 Task: For heading Arial with bold.  font size for heading22,  'Change the font style of data to'Arial Narrow.  and font size to 14,  Change the alignment of both headline & data to Align middle.  In the sheet   Fusion Sales templetes book
Action: Mouse moved to (70, 109)
Screenshot: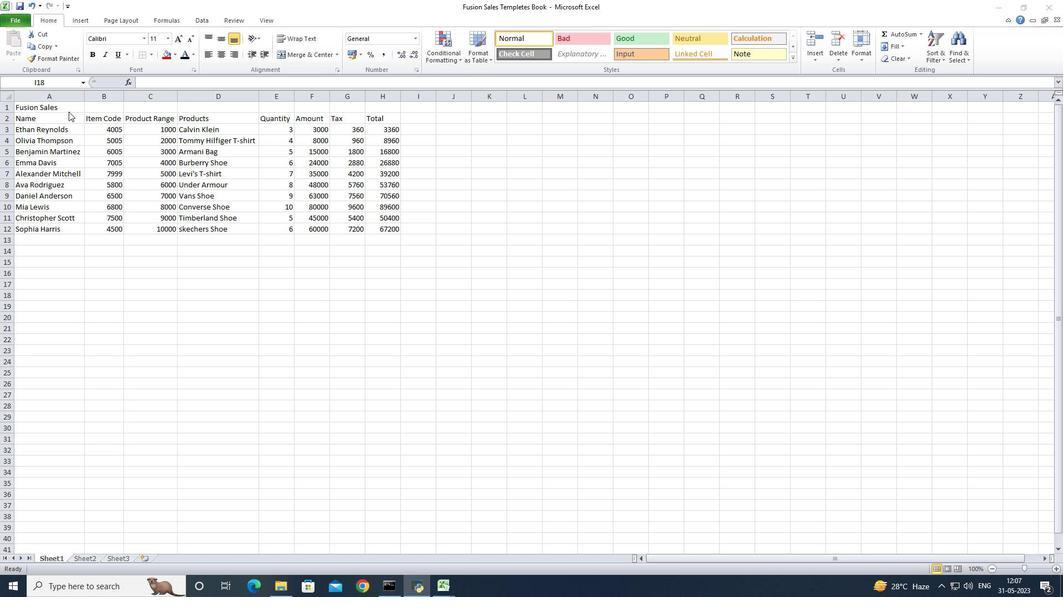
Action: Mouse pressed left at (70, 109)
Screenshot: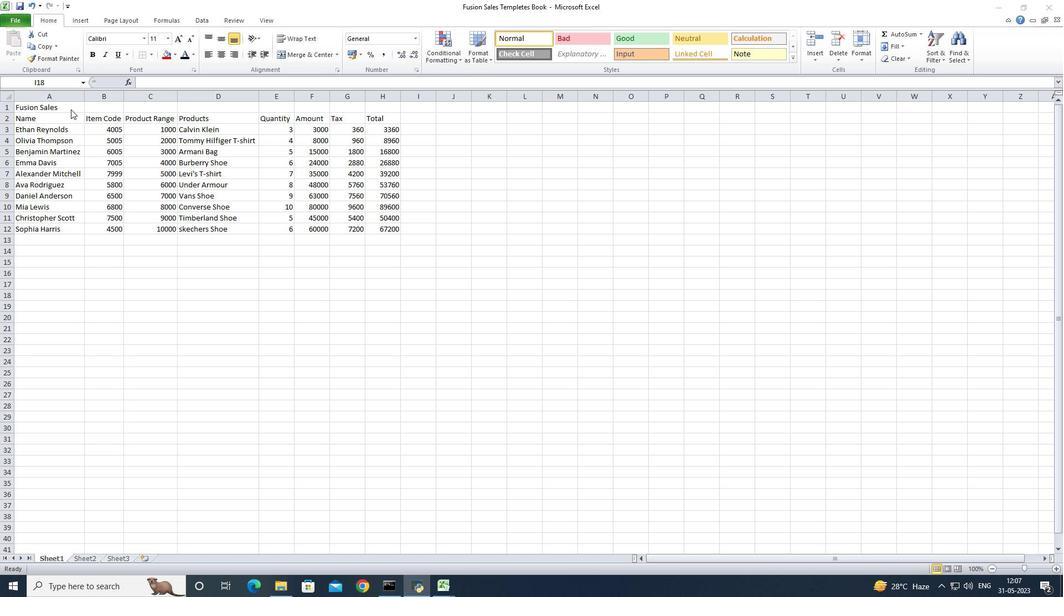 
Action: Mouse moved to (73, 107)
Screenshot: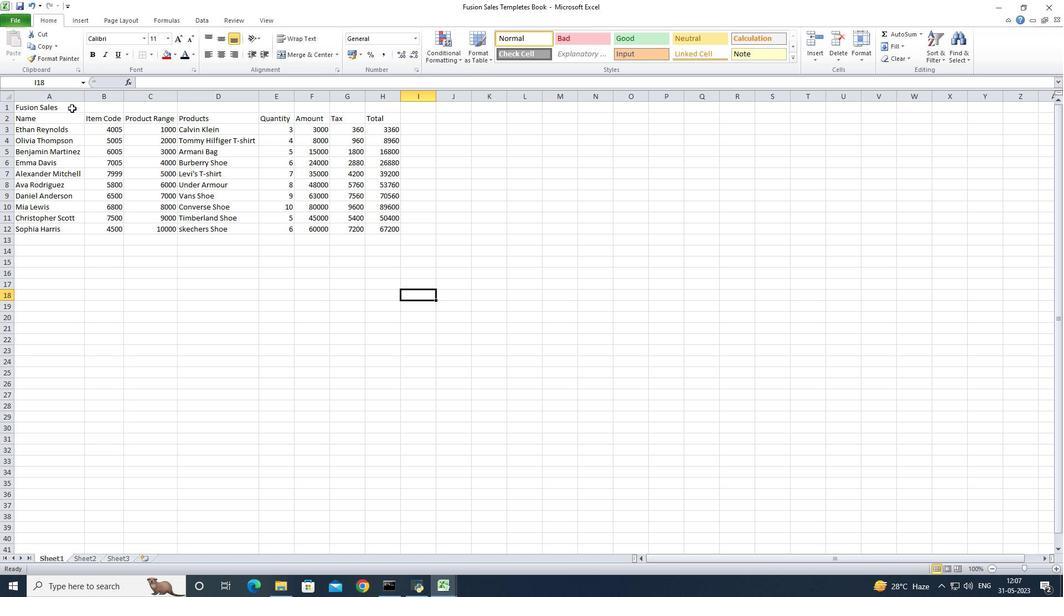 
Action: Mouse pressed left at (73, 107)
Screenshot: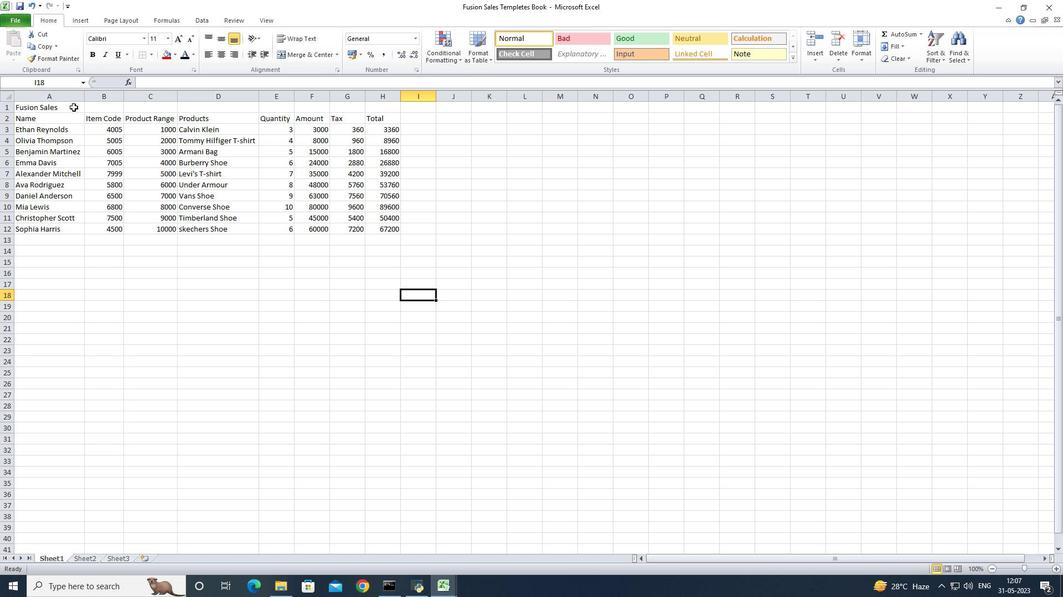 
Action: Mouse moved to (65, 105)
Screenshot: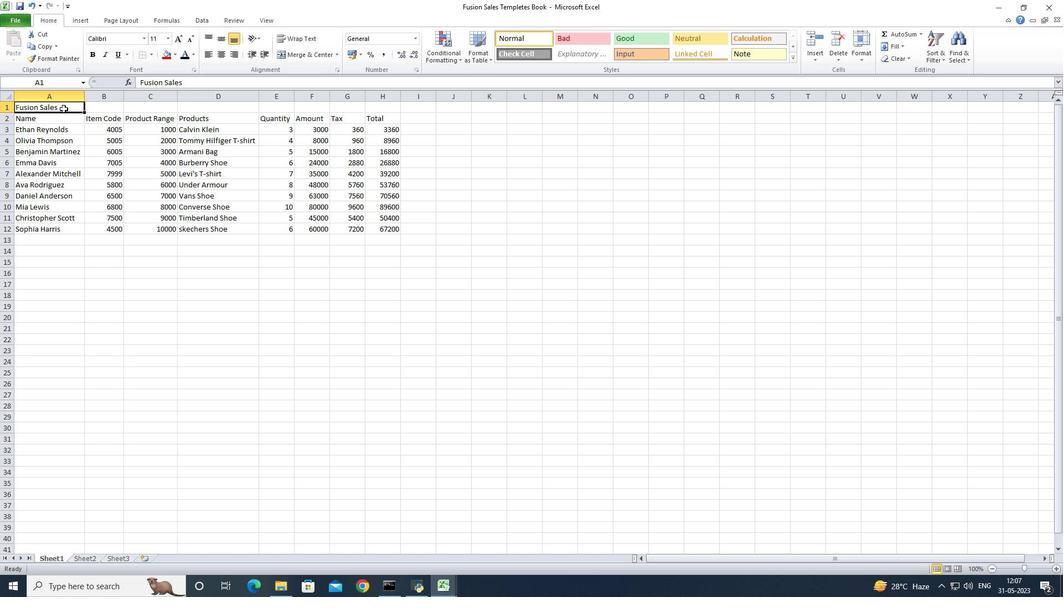 
Action: Mouse pressed left at (65, 105)
Screenshot: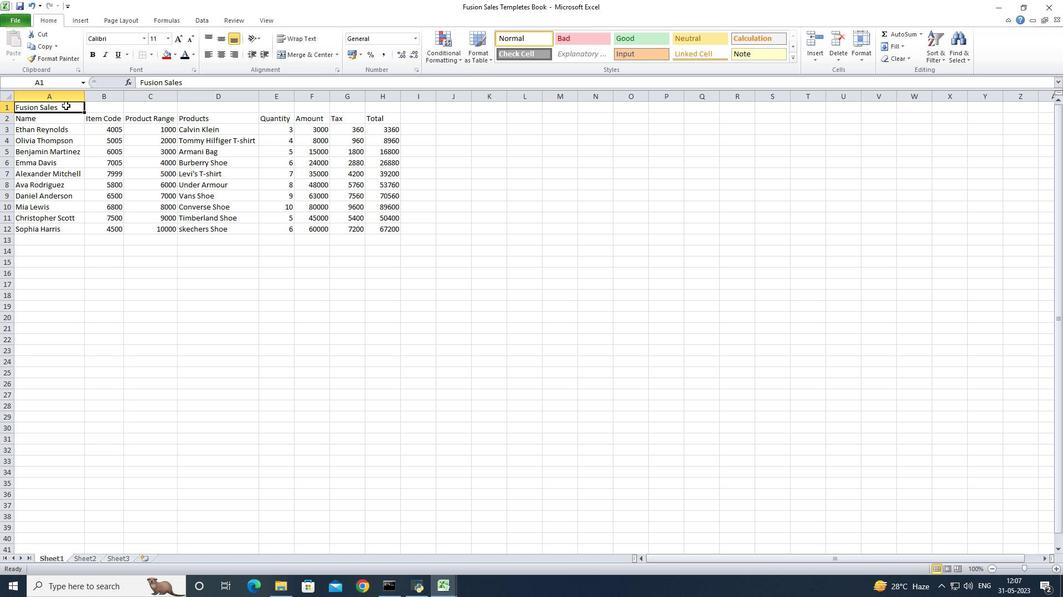 
Action: Mouse moved to (307, 55)
Screenshot: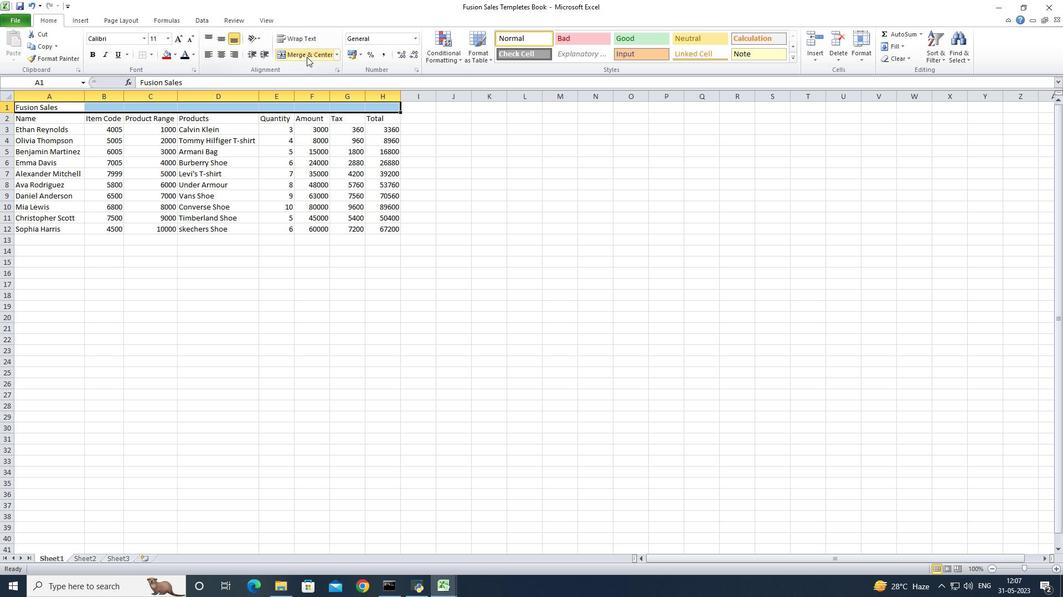 
Action: Mouse pressed left at (307, 55)
Screenshot: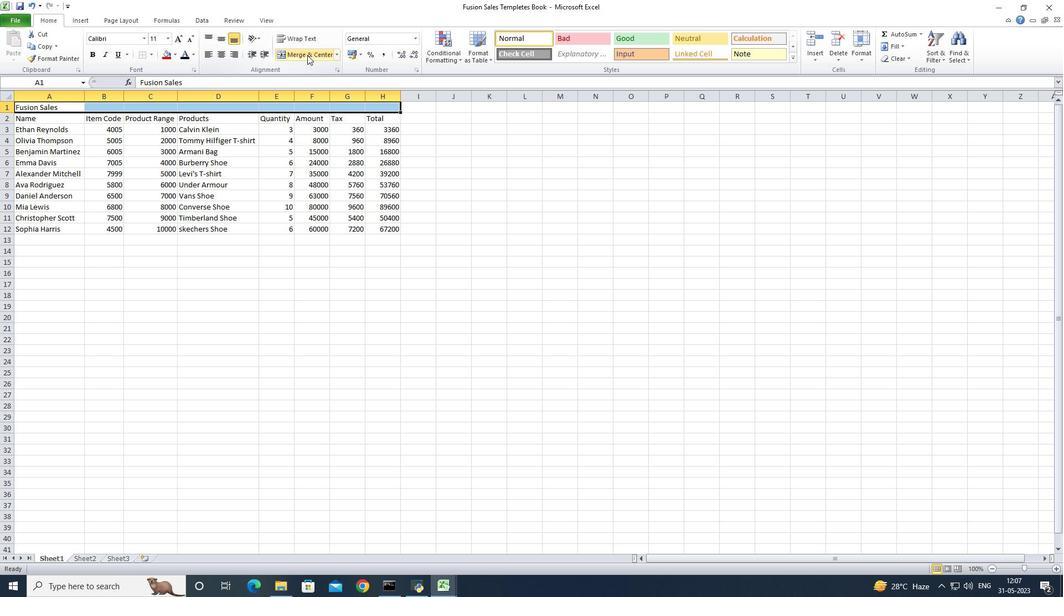 
Action: Mouse moved to (145, 37)
Screenshot: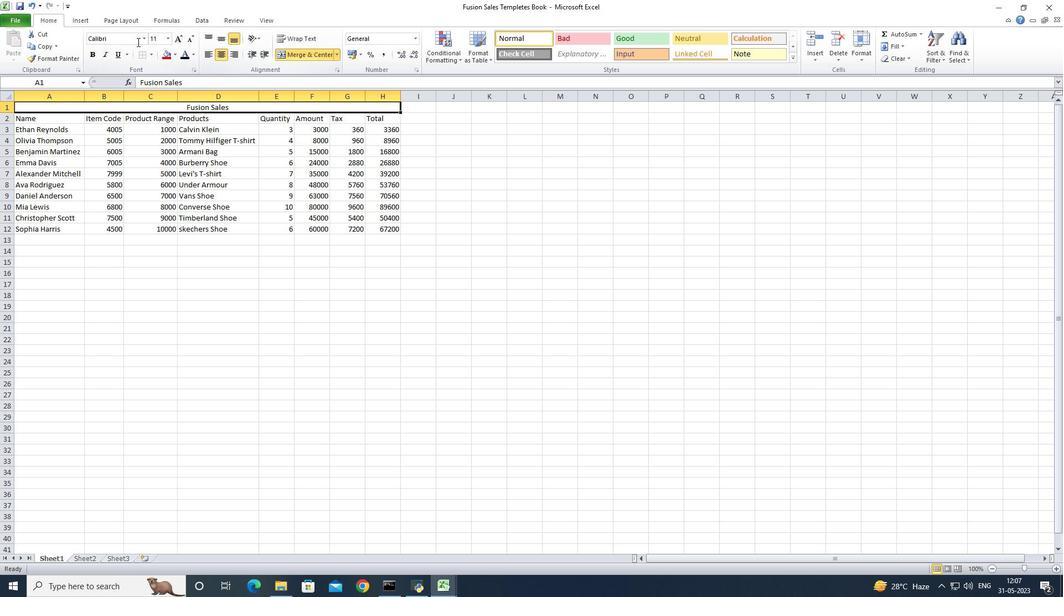 
Action: Mouse pressed left at (145, 37)
Screenshot: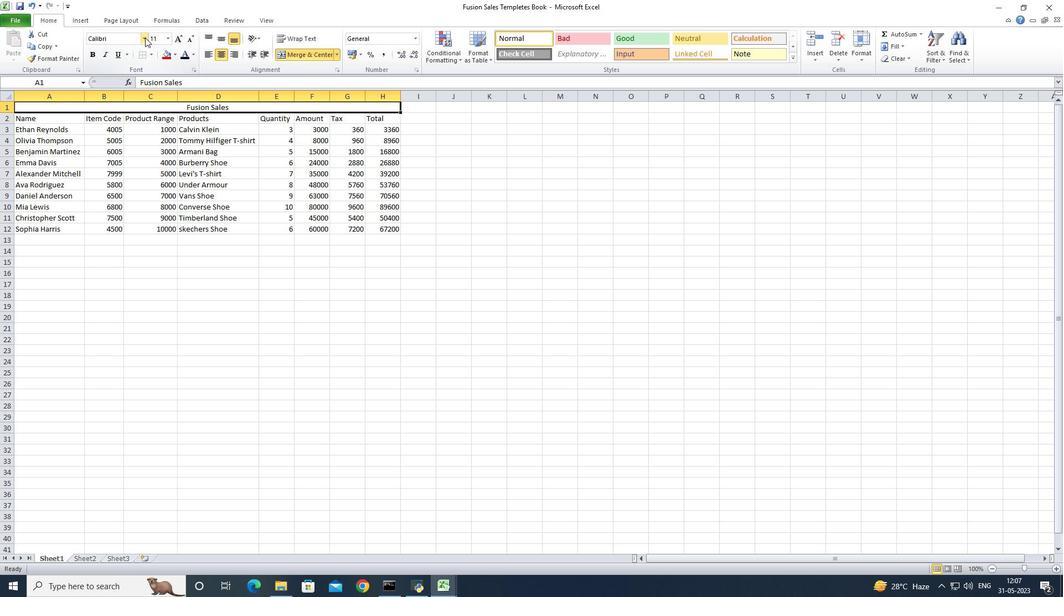 
Action: Mouse moved to (135, 128)
Screenshot: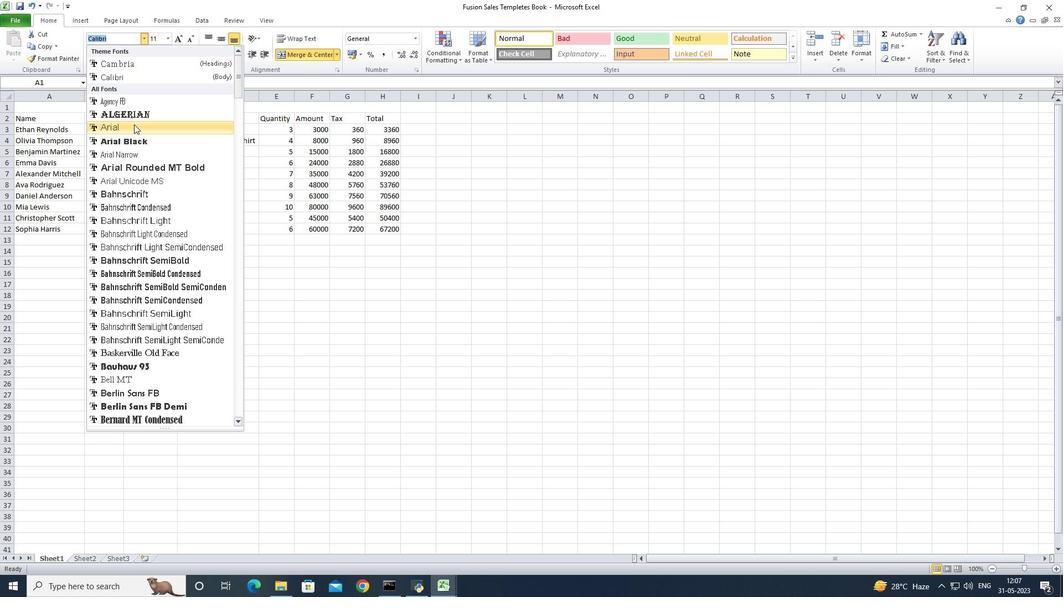 
Action: Mouse pressed left at (135, 128)
Screenshot: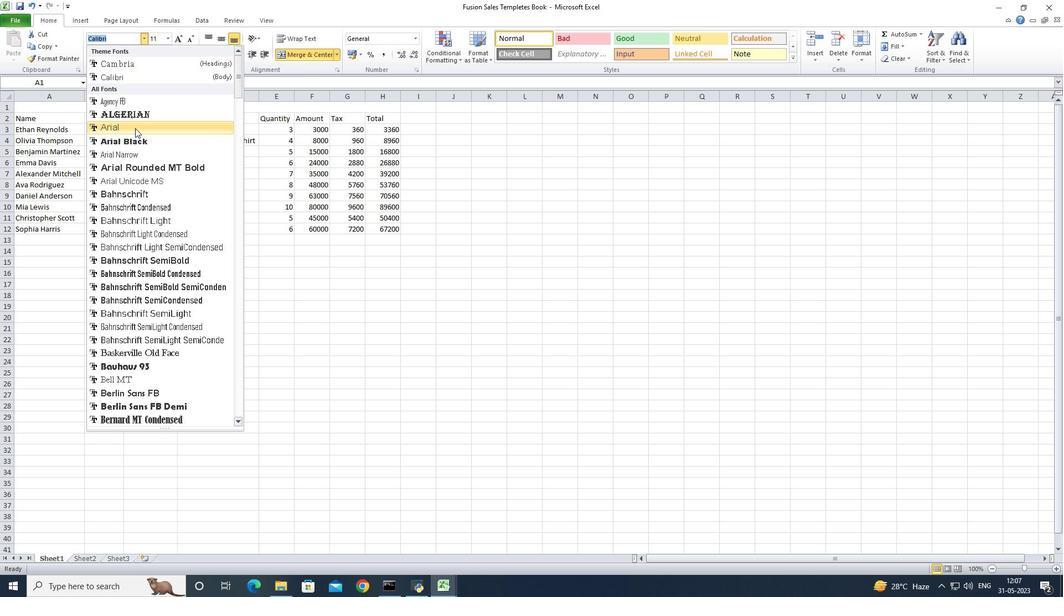 
Action: Mouse moved to (91, 57)
Screenshot: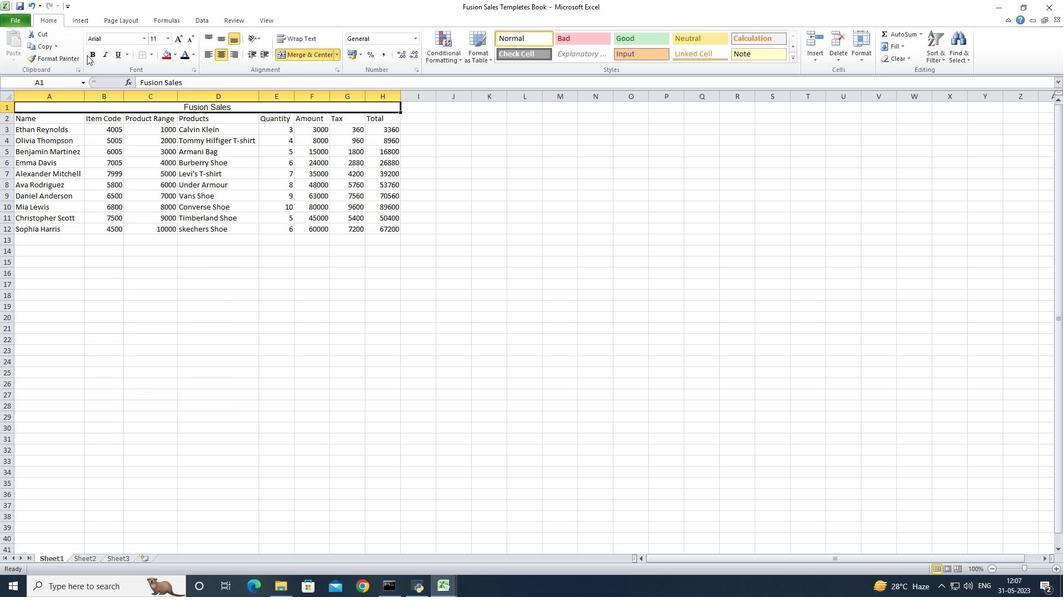 
Action: Mouse pressed left at (91, 57)
Screenshot: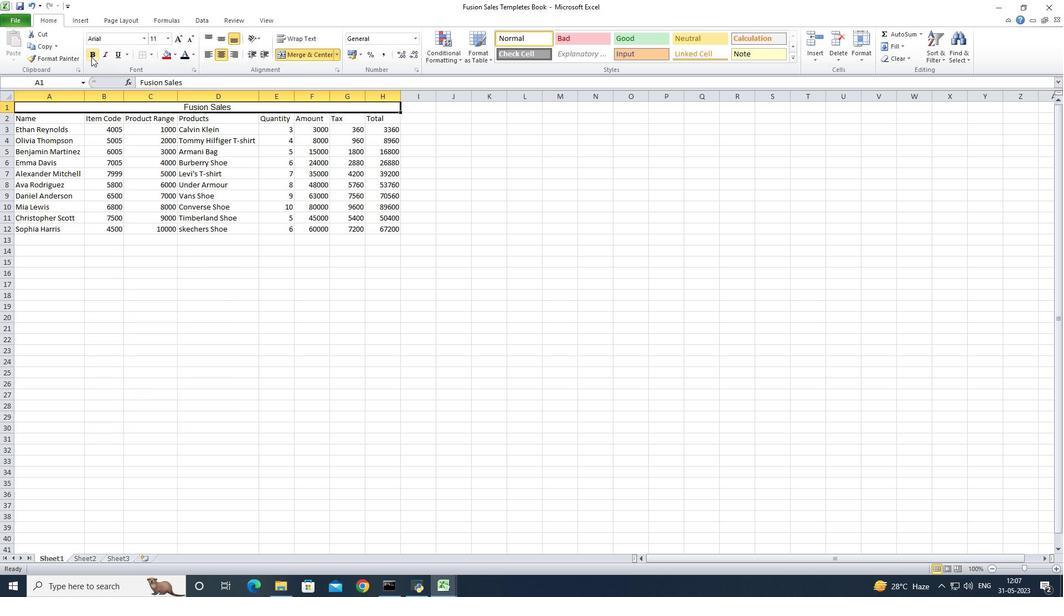 
Action: Mouse moved to (168, 40)
Screenshot: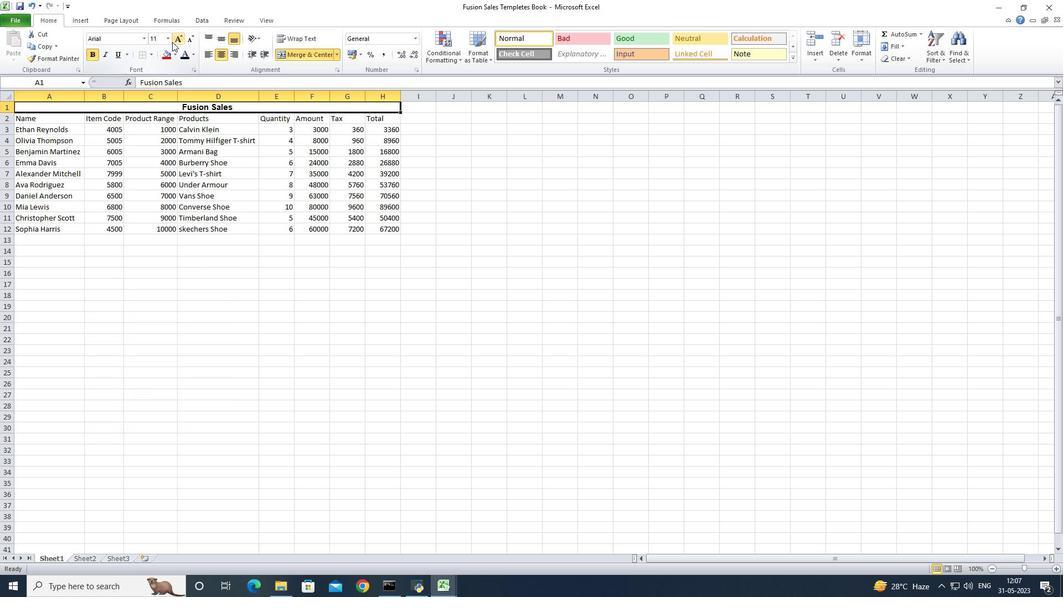 
Action: Mouse pressed left at (168, 40)
Screenshot: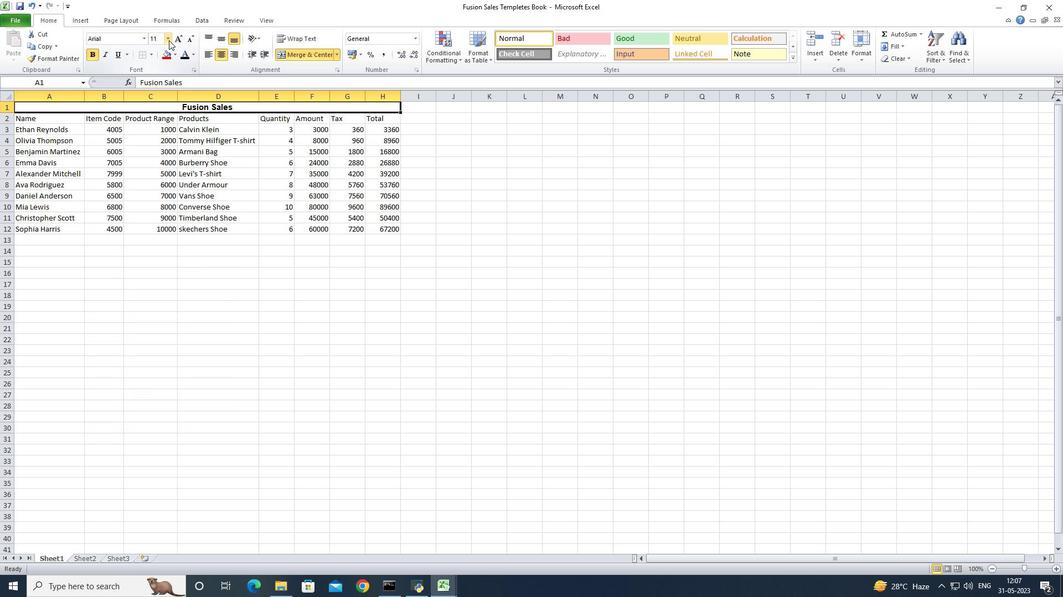 
Action: Mouse moved to (152, 135)
Screenshot: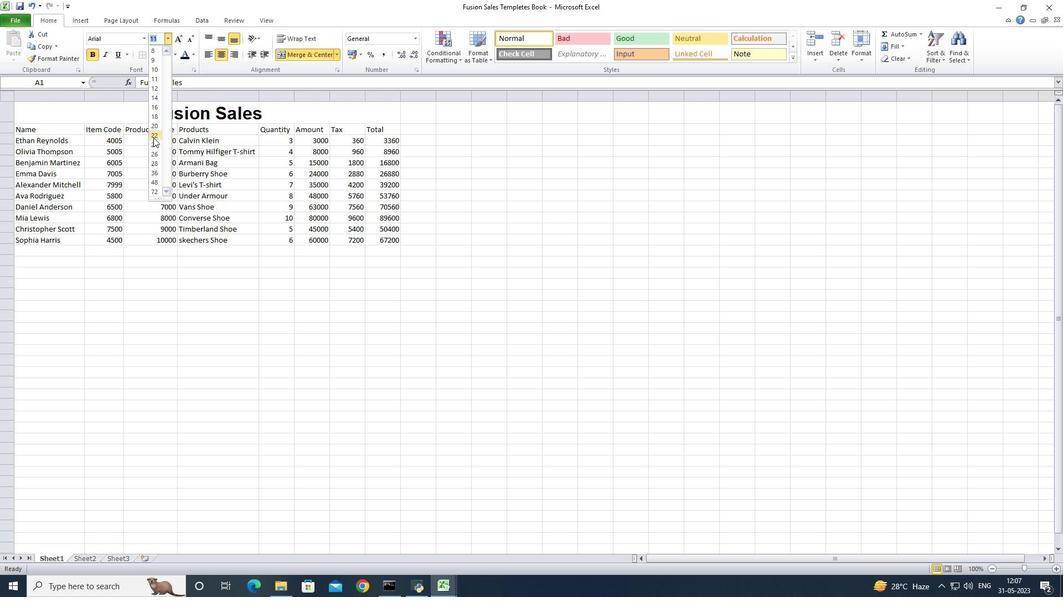 
Action: Mouse pressed left at (152, 135)
Screenshot: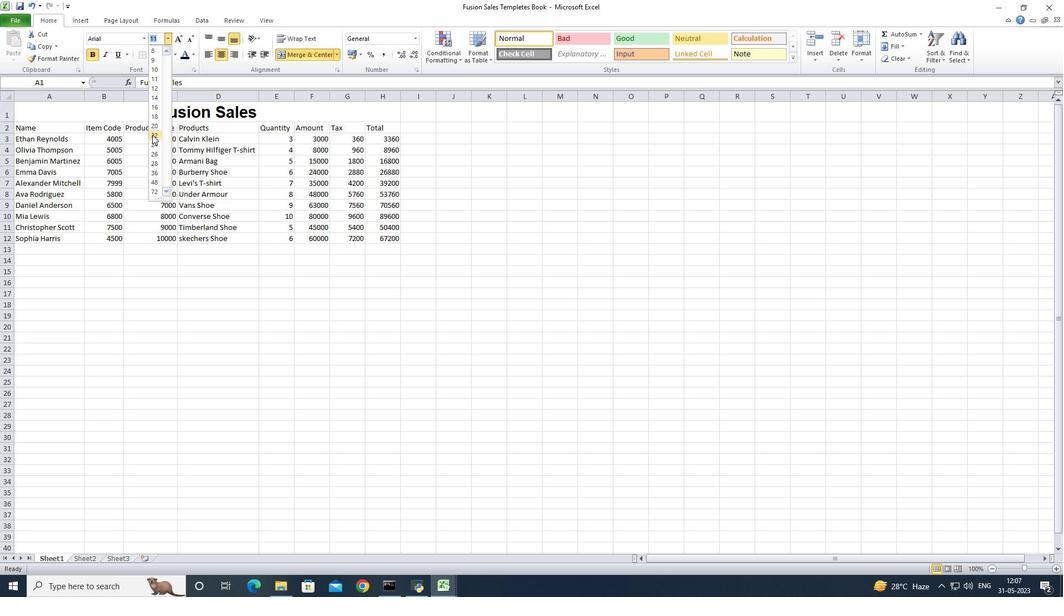 
Action: Mouse moved to (52, 128)
Screenshot: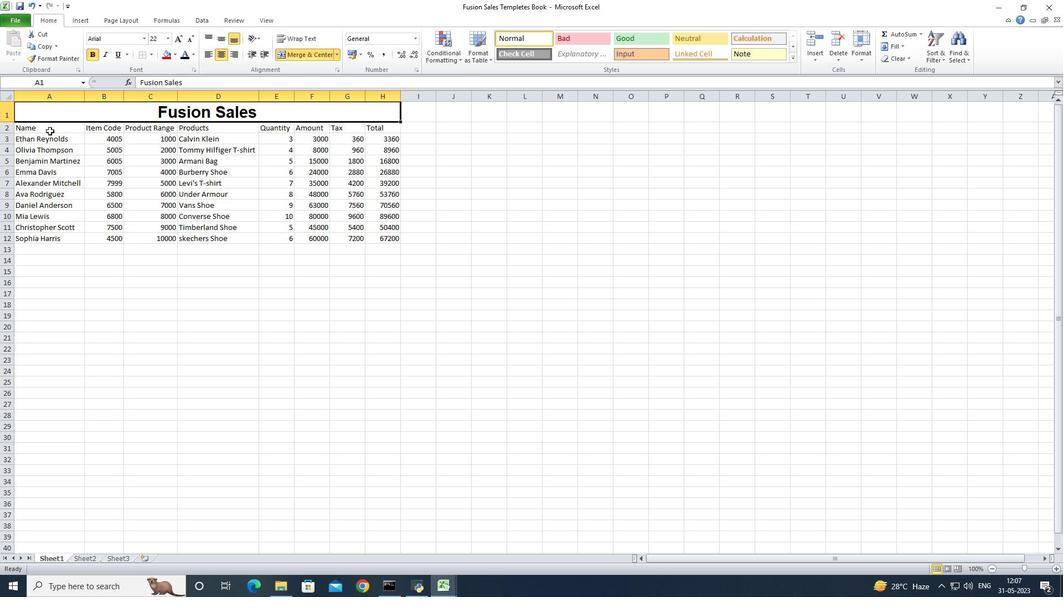 
Action: Mouse pressed left at (52, 128)
Screenshot: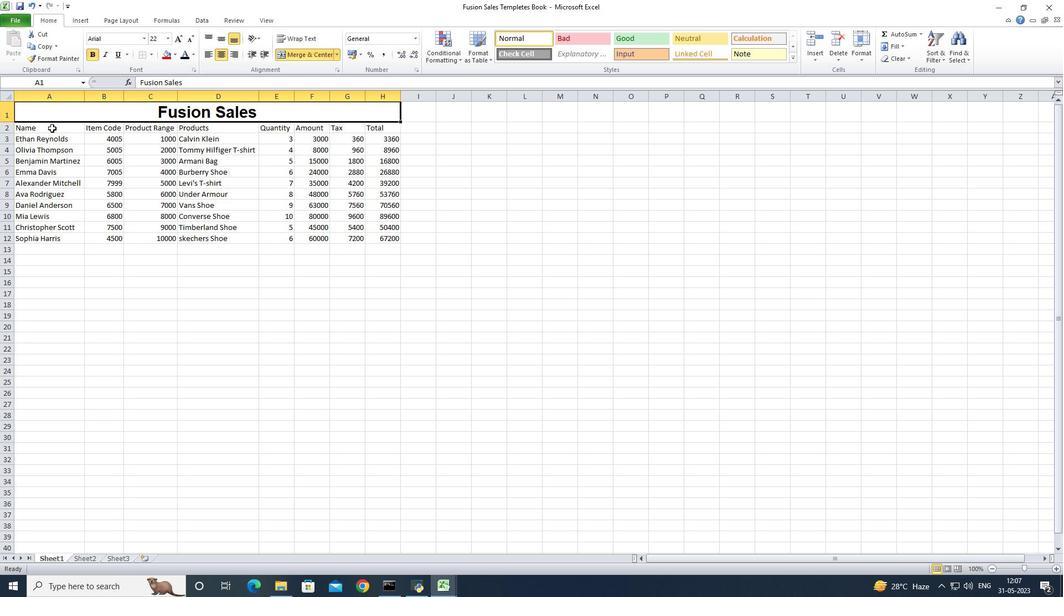 
Action: Mouse moved to (145, 40)
Screenshot: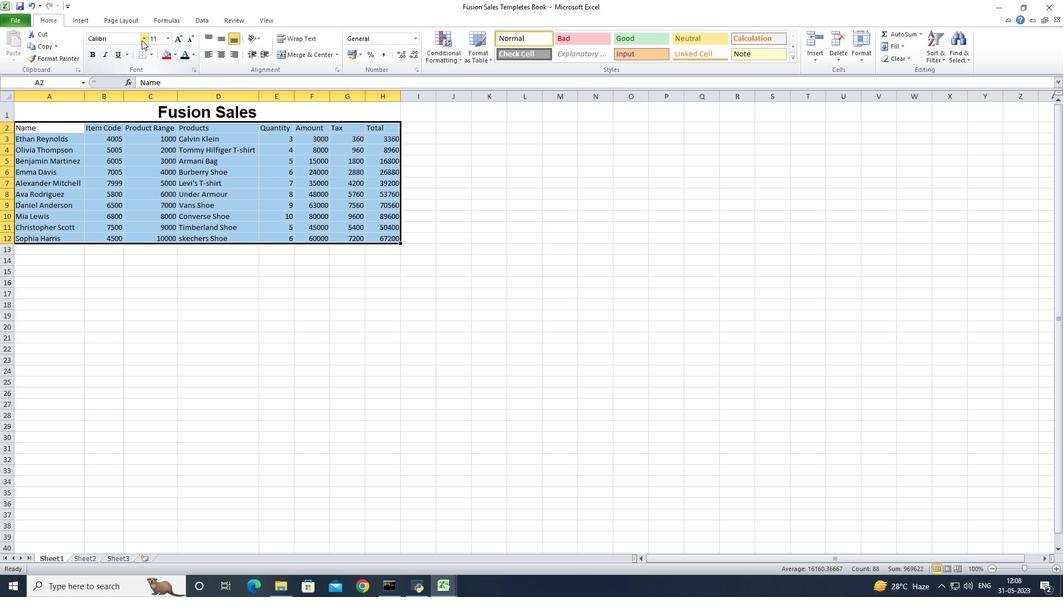 
Action: Mouse pressed left at (145, 40)
Screenshot: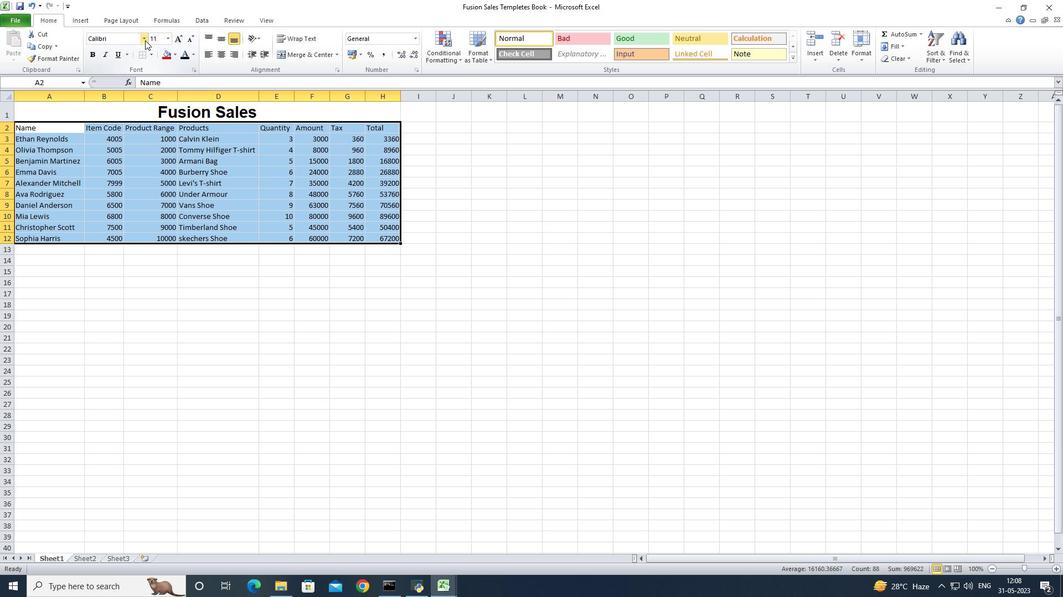 
Action: Mouse moved to (148, 157)
Screenshot: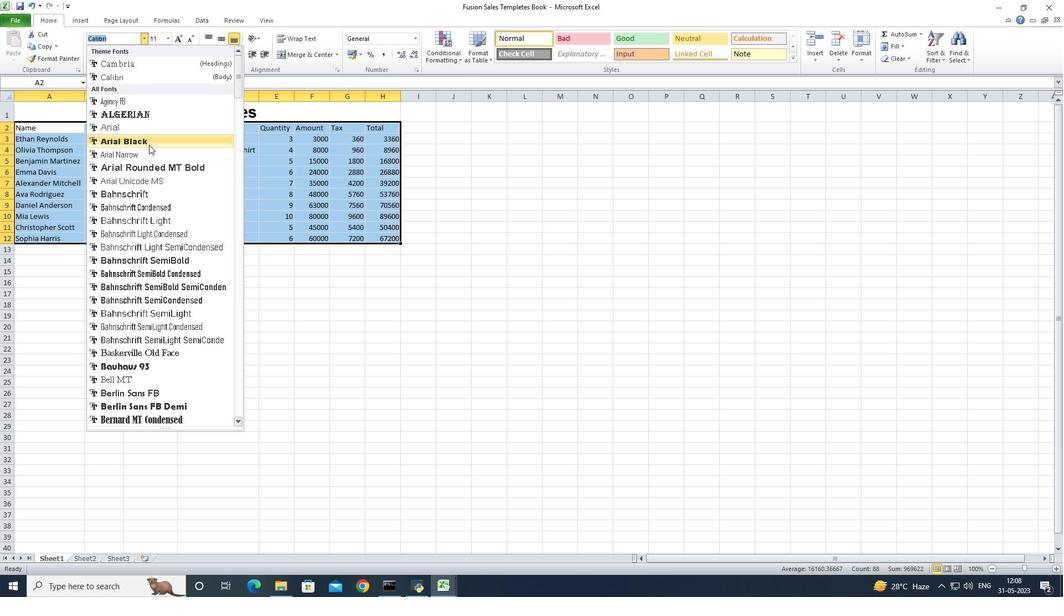 
Action: Mouse pressed left at (148, 157)
Screenshot: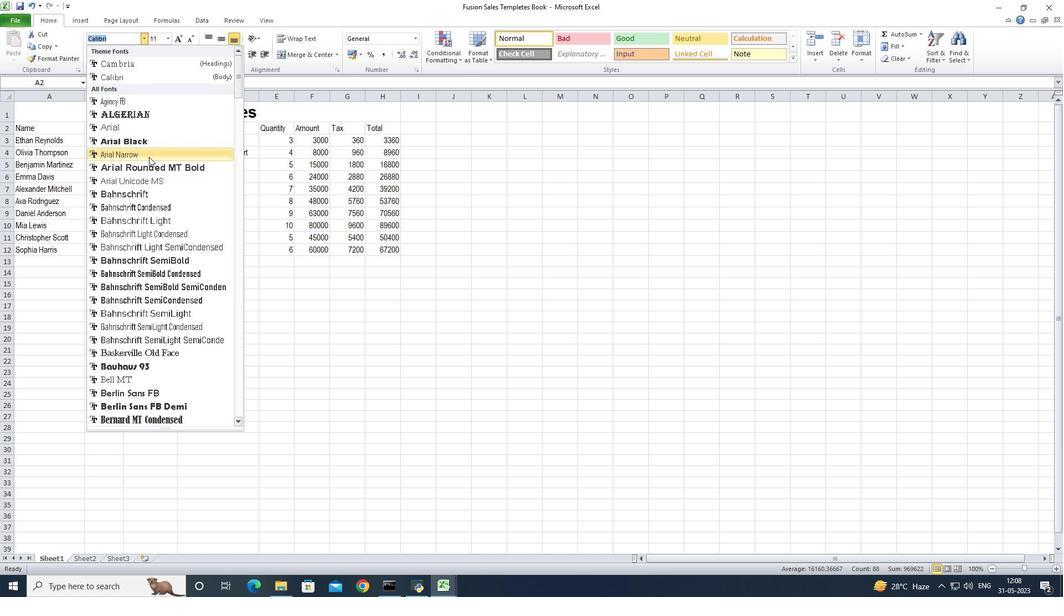 
Action: Mouse moved to (167, 38)
Screenshot: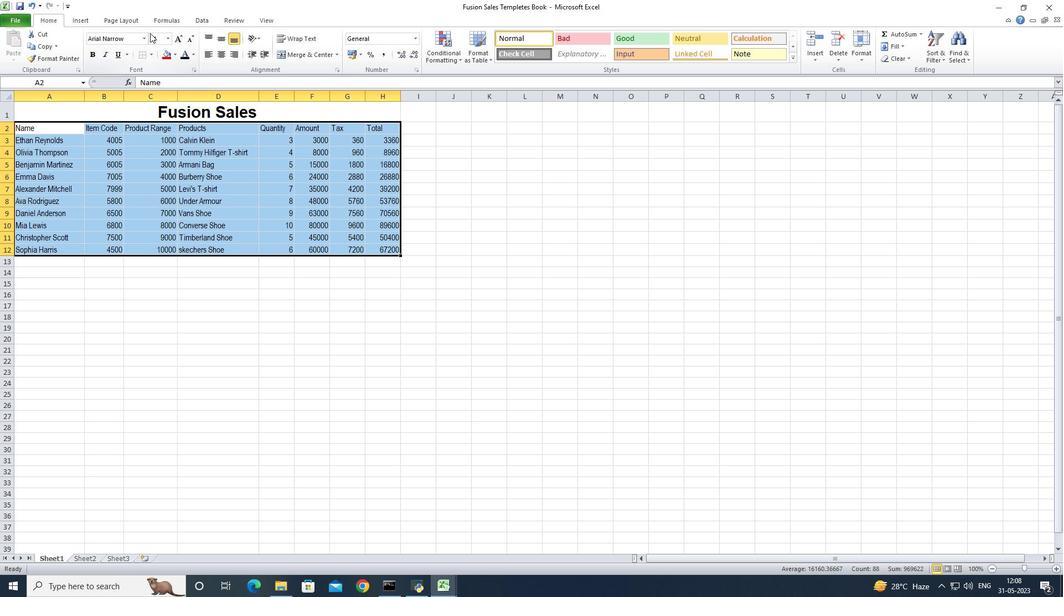 
Action: Mouse pressed left at (167, 38)
Screenshot: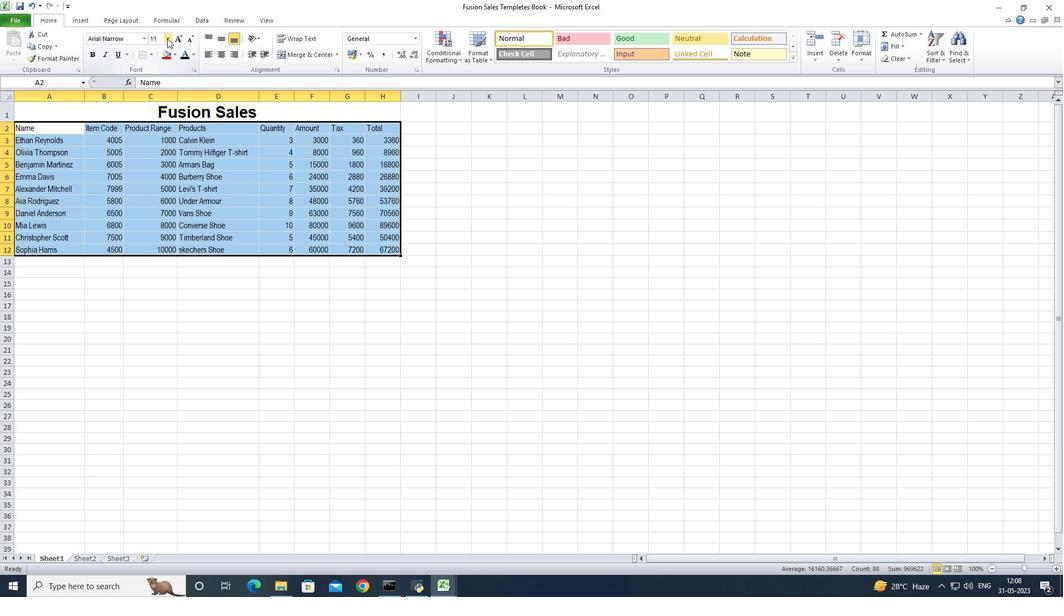 
Action: Mouse moved to (156, 98)
Screenshot: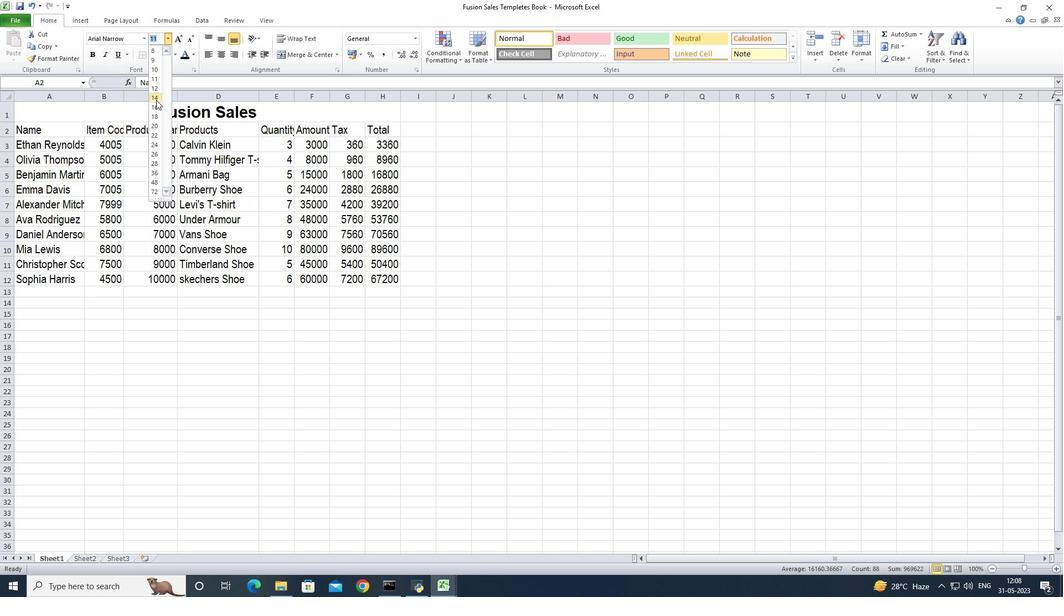 
Action: Mouse pressed left at (156, 98)
Screenshot: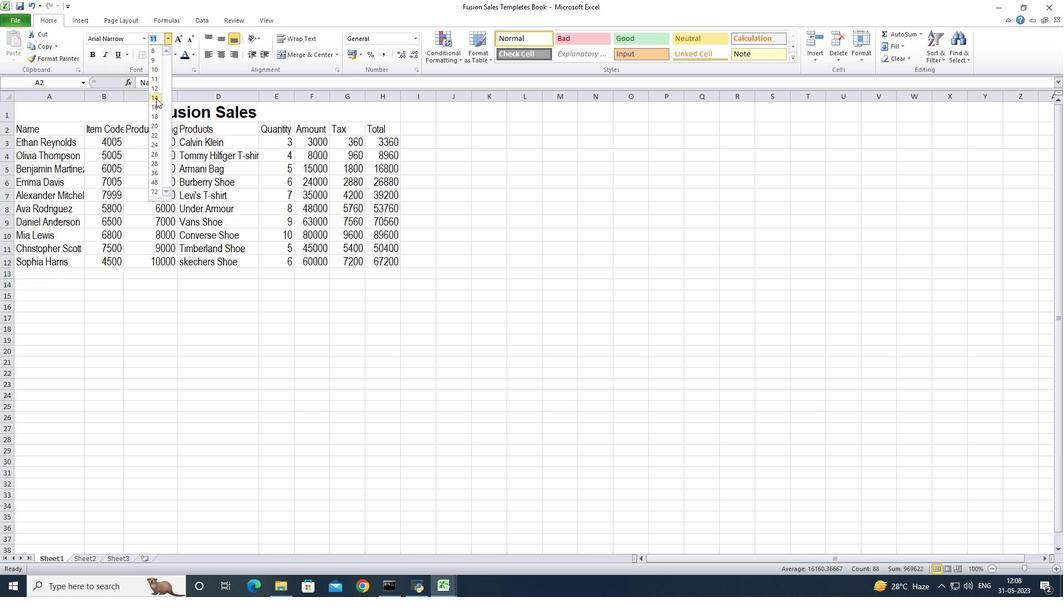 
Action: Mouse moved to (85, 110)
Screenshot: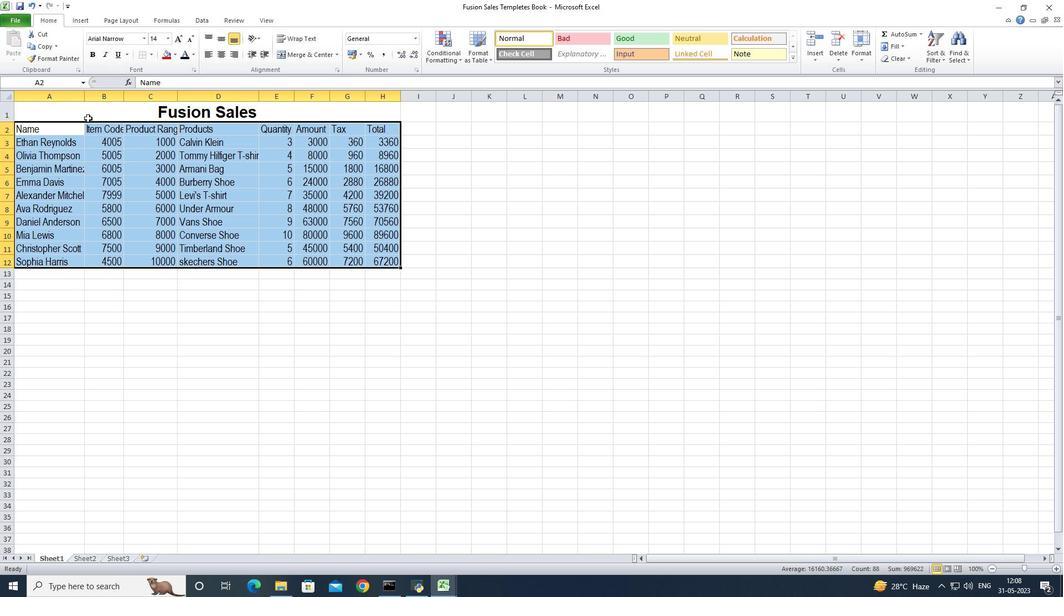 
Action: Mouse pressed left at (85, 110)
Screenshot: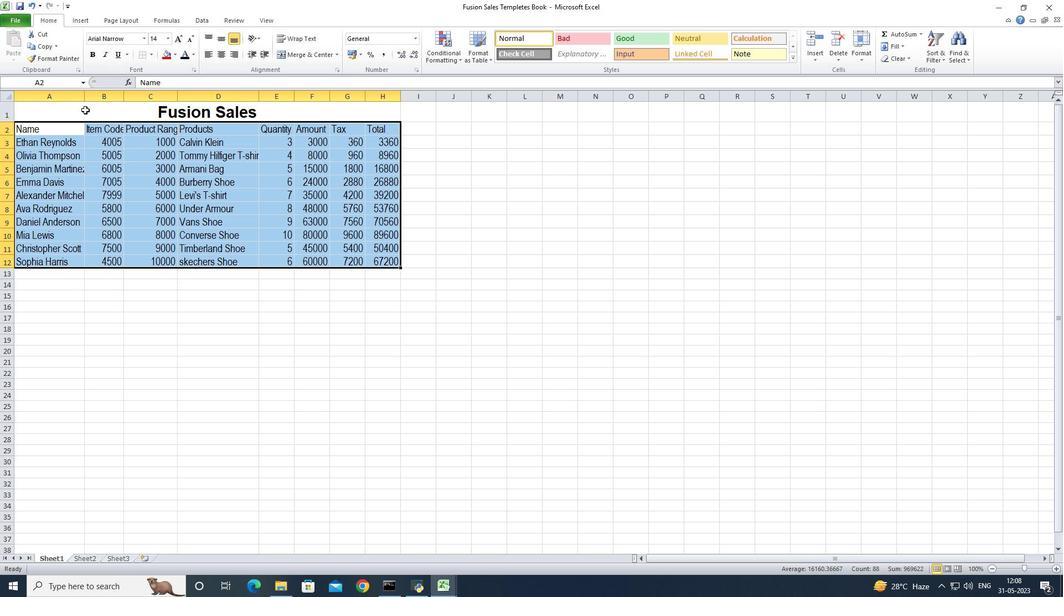 
Action: Mouse moved to (223, 40)
Screenshot: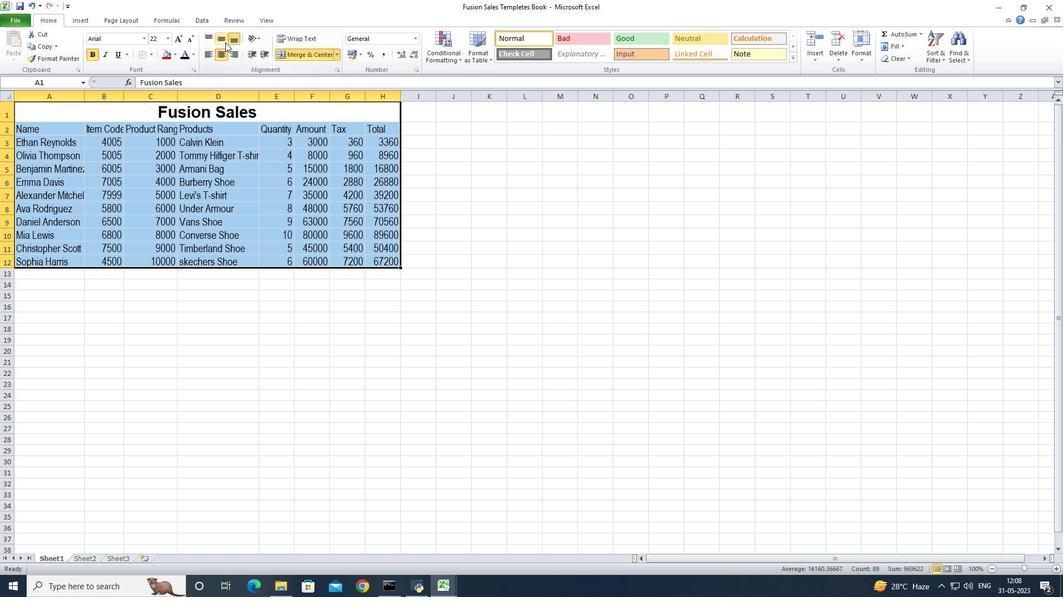 
Action: Mouse pressed left at (223, 40)
Screenshot: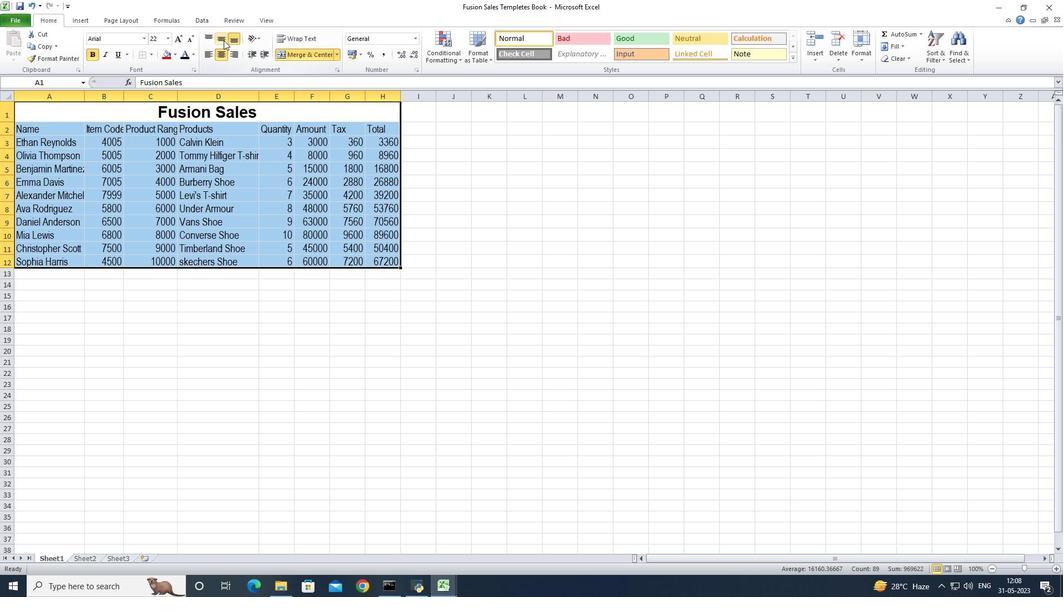 
Action: Mouse moved to (213, 313)
Screenshot: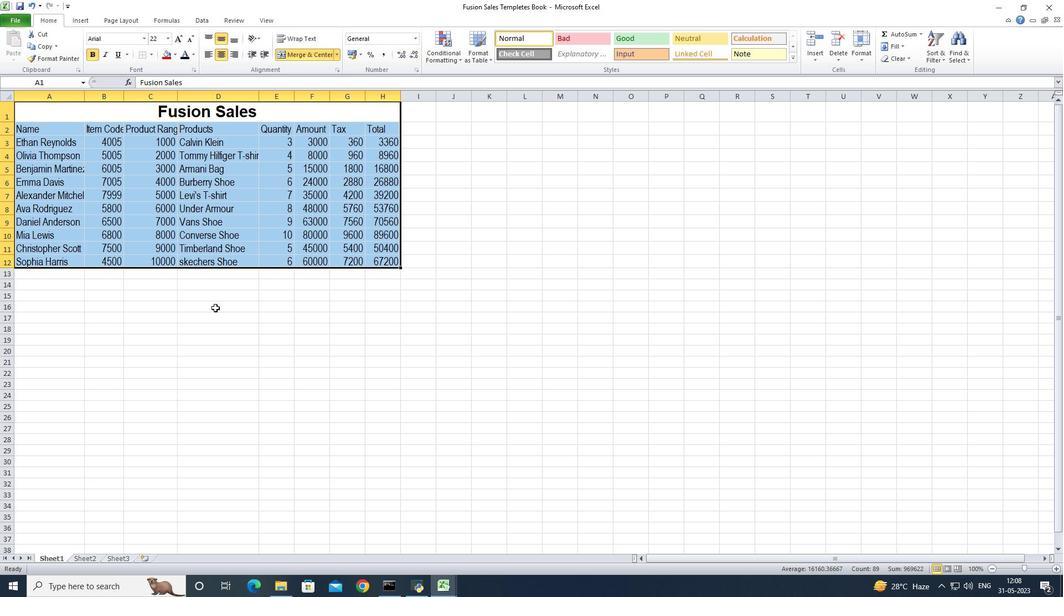 
Action: Mouse pressed left at (213, 313)
Screenshot: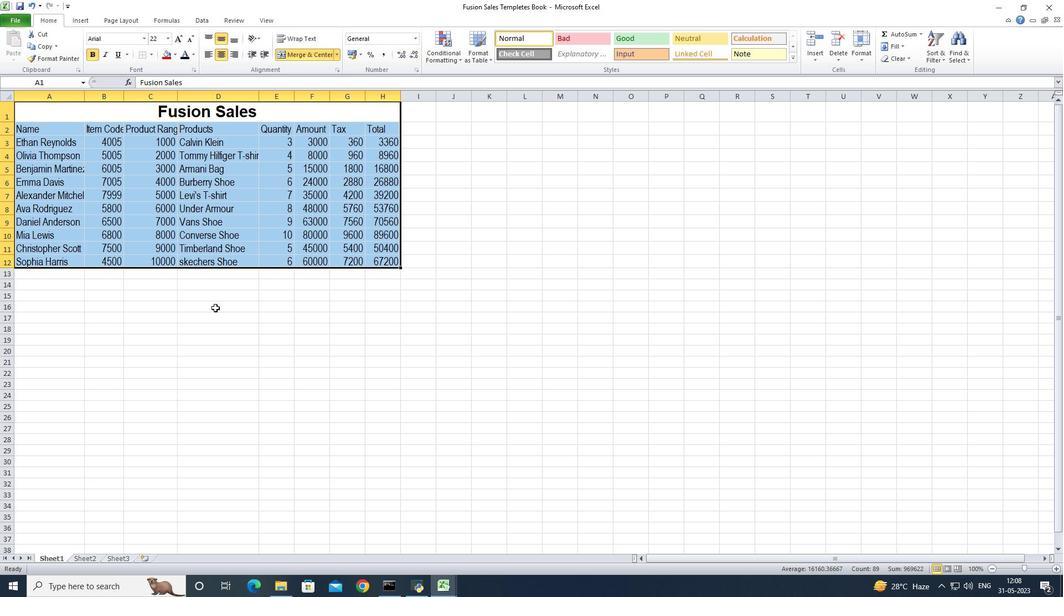 
Action: Mouse moved to (124, 308)
Screenshot: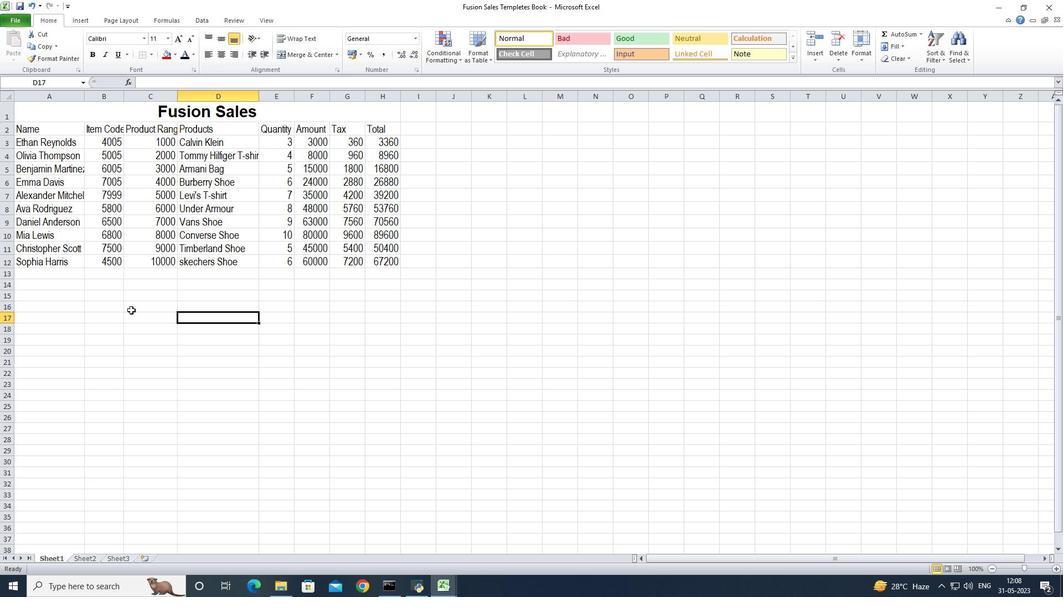 
Action: Mouse pressed left at (124, 308)
Screenshot: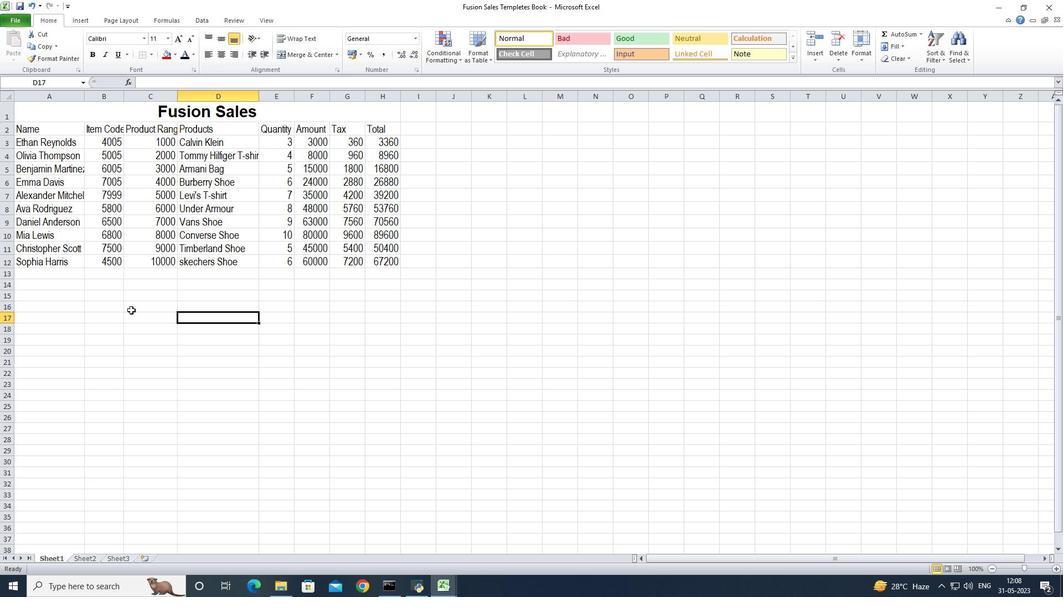 
Action: Mouse moved to (83, 96)
Screenshot: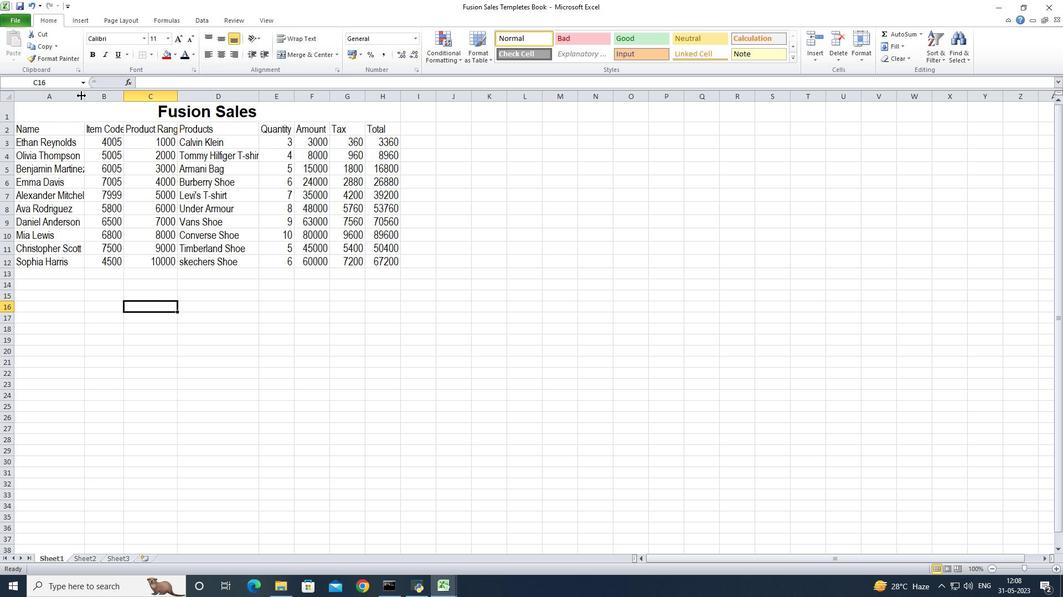 
Action: Mouse pressed left at (83, 96)
Screenshot: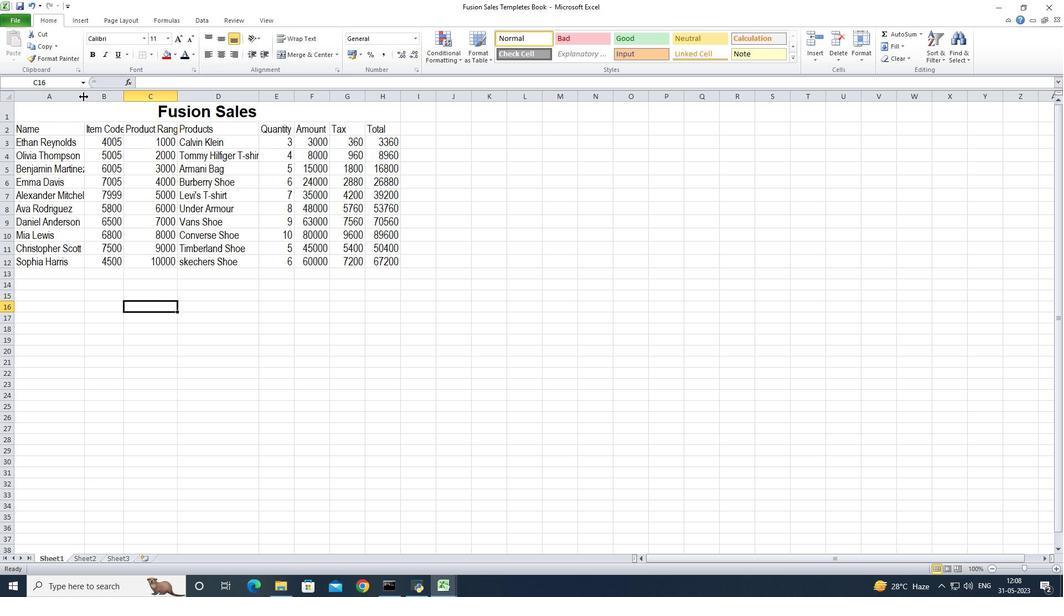 
Action: Mouse pressed left at (83, 96)
Screenshot: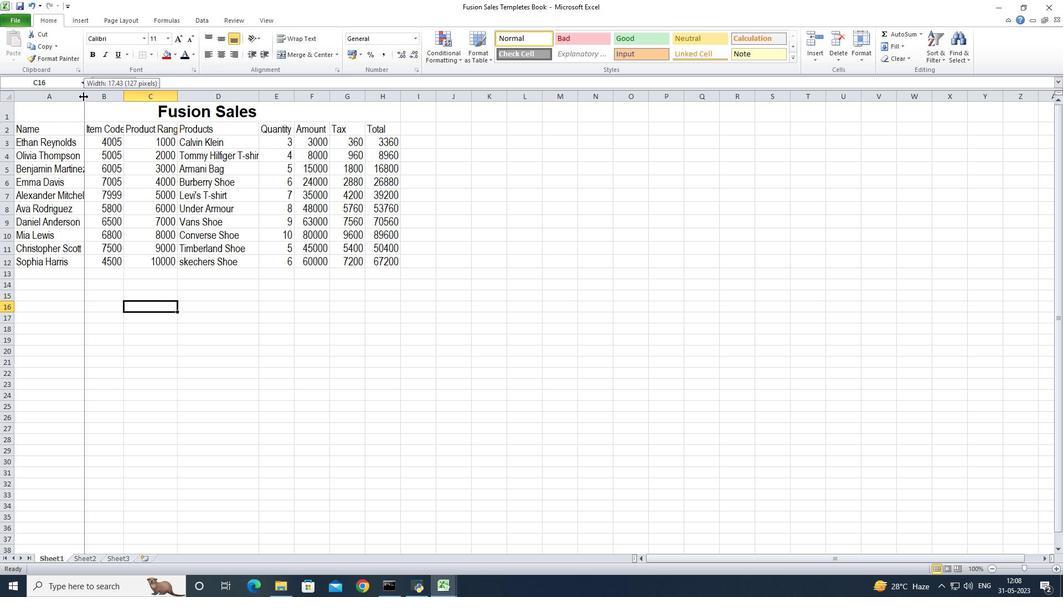 
Action: Mouse moved to (131, 98)
Screenshot: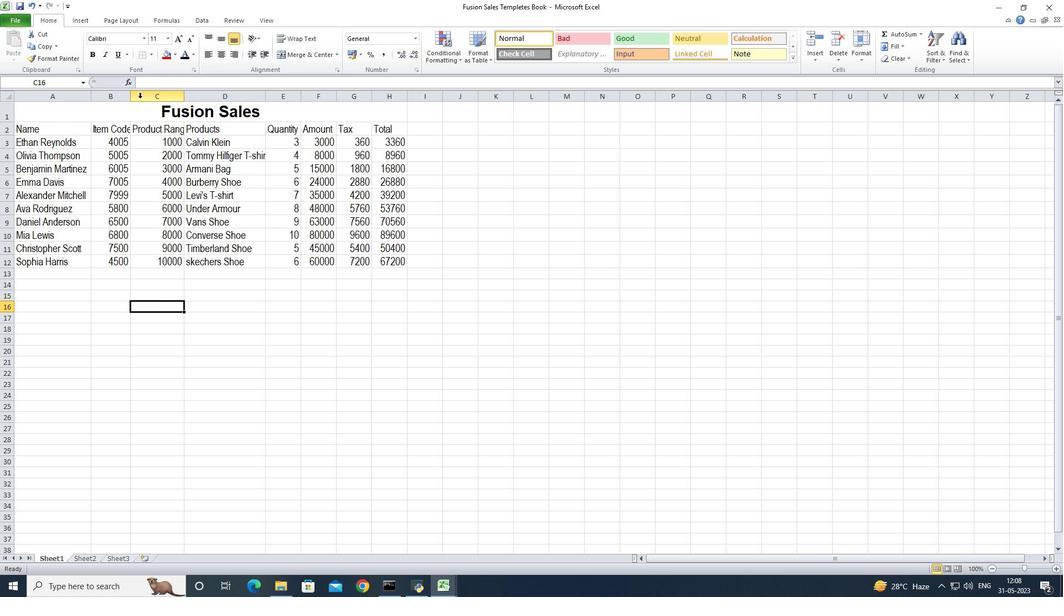 
Action: Mouse pressed left at (131, 98)
Screenshot: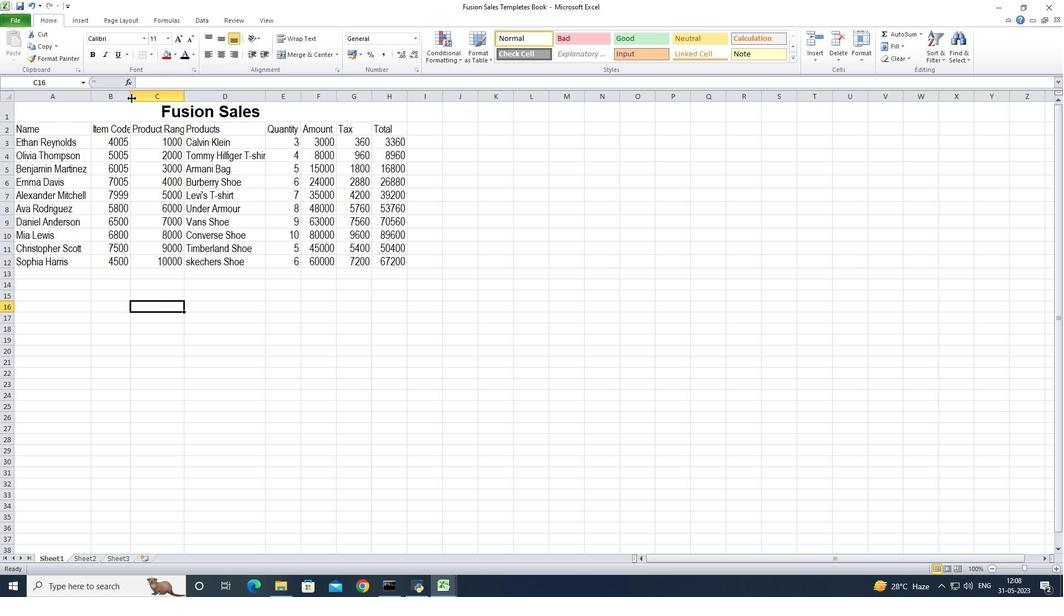 
Action: Mouse pressed left at (131, 98)
Screenshot: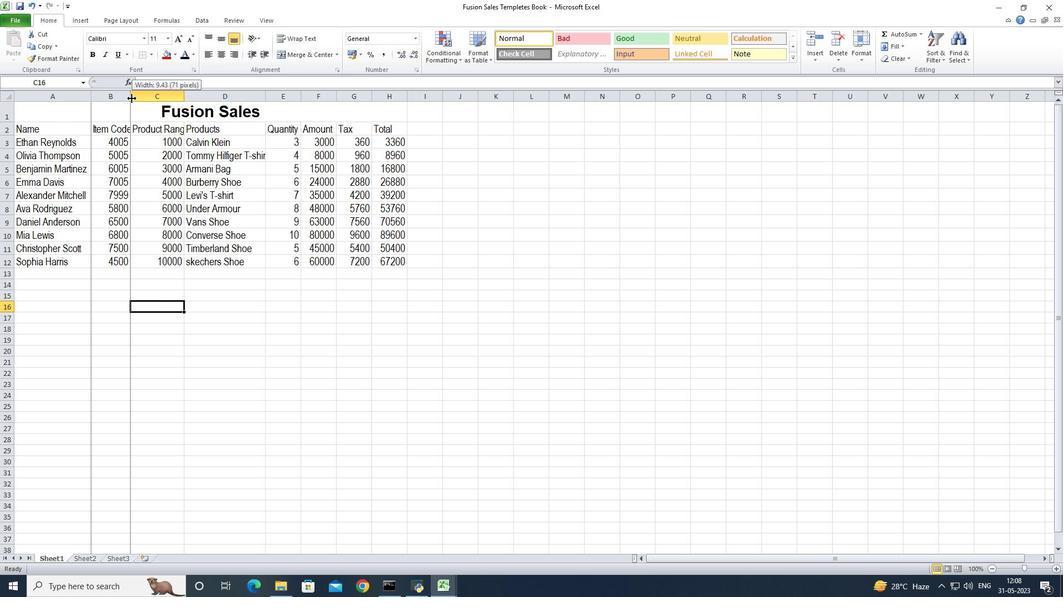 
Action: Mouse moved to (189, 97)
Screenshot: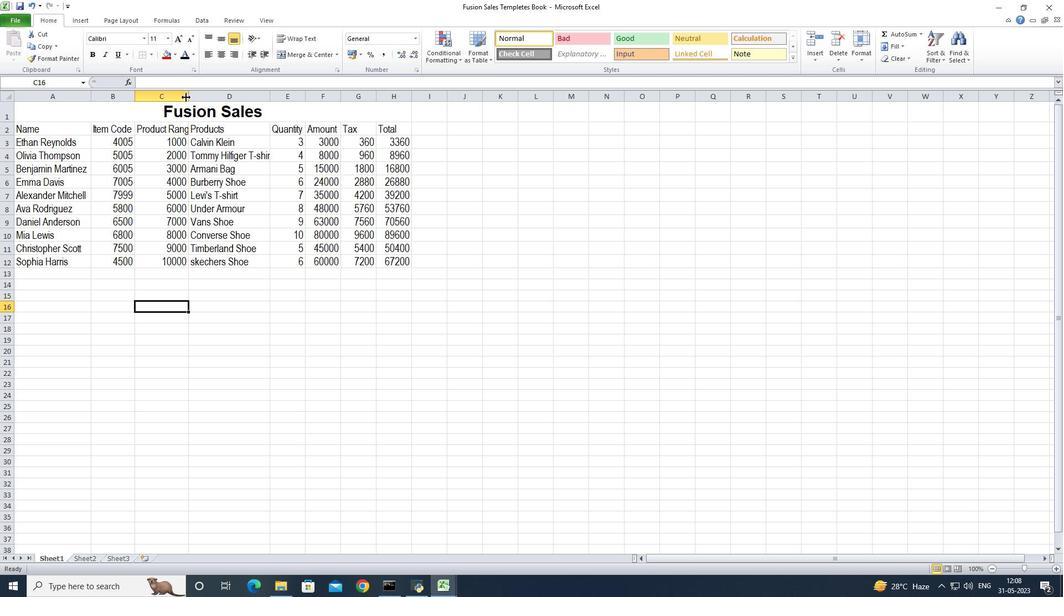 
Action: Mouse pressed left at (189, 97)
Screenshot: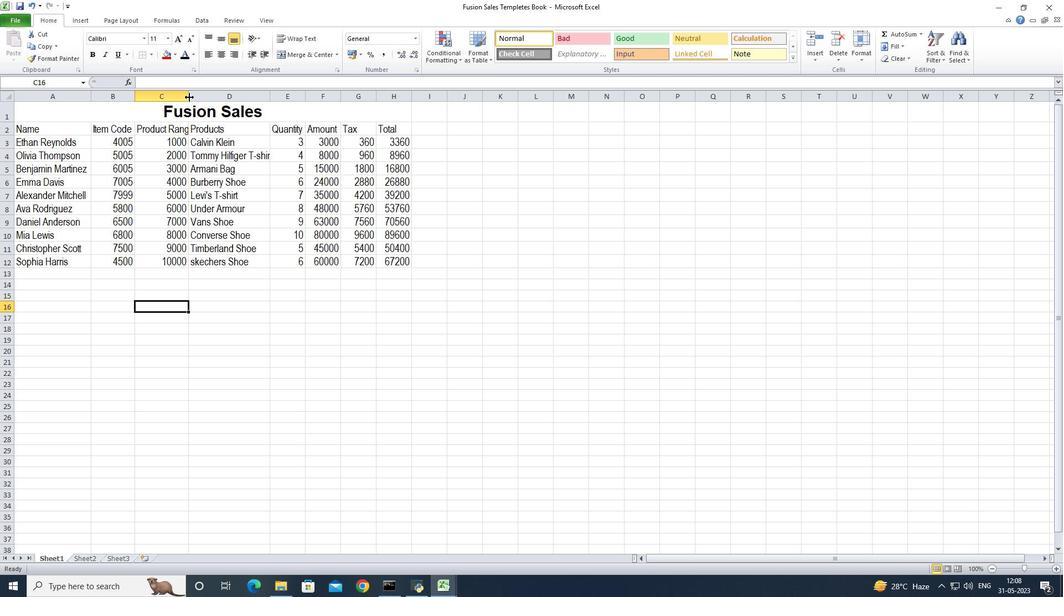 
Action: Mouse pressed left at (189, 97)
Screenshot: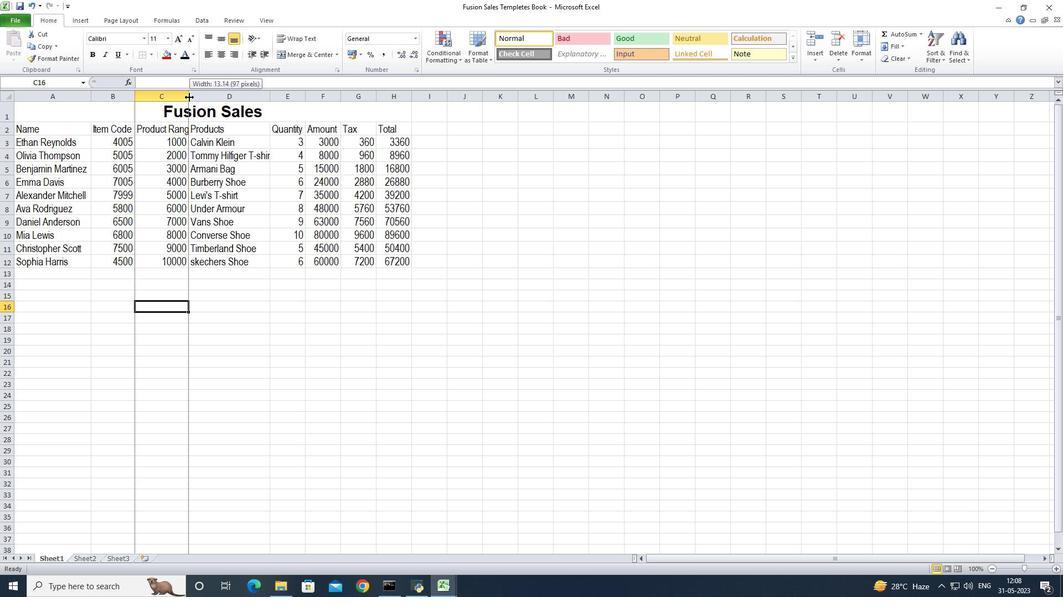 
Action: Mouse moved to (281, 98)
Screenshot: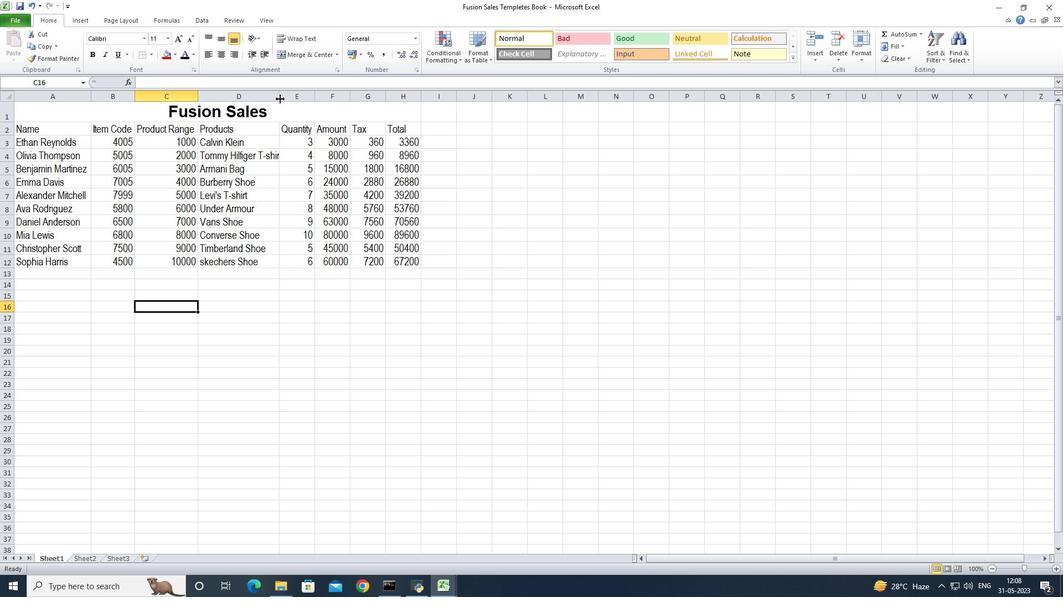 
Action: Mouse pressed left at (281, 98)
Screenshot: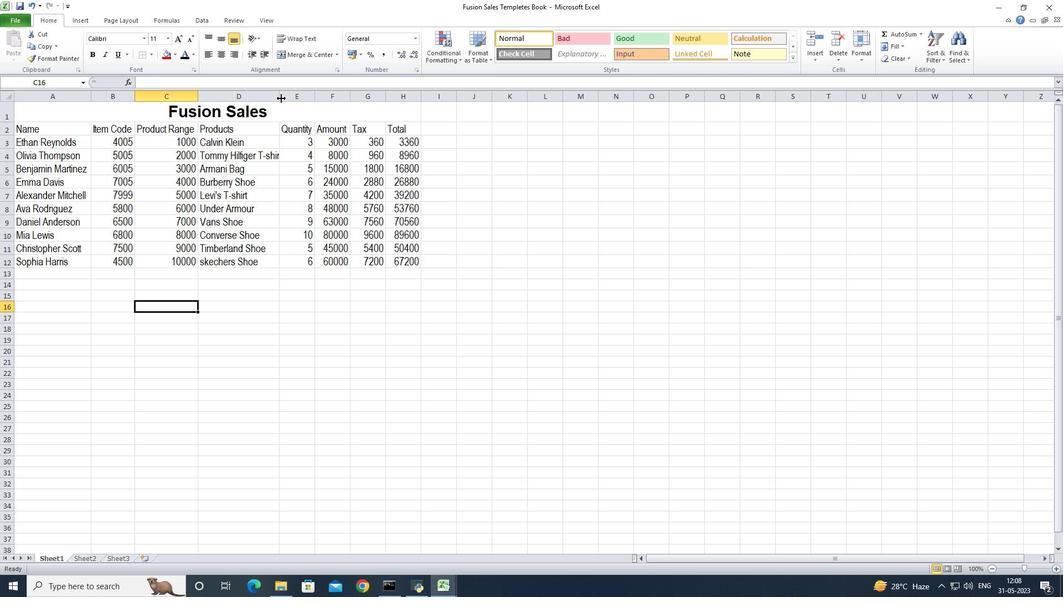 
Action: Mouse pressed left at (281, 98)
Screenshot: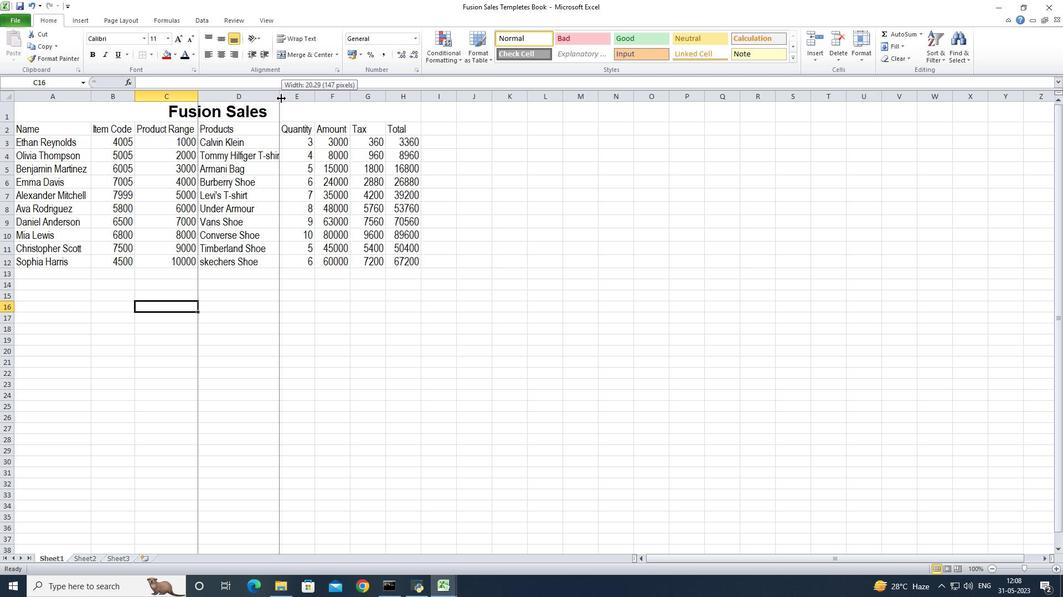
Action: Mouse moved to (323, 94)
Screenshot: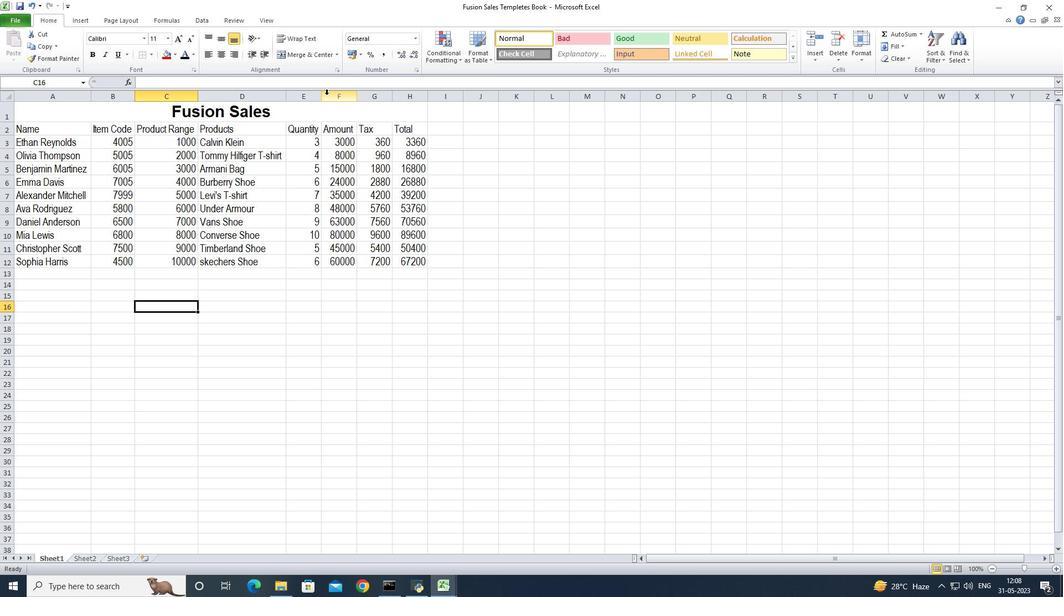
Action: Mouse pressed left at (323, 94)
Screenshot: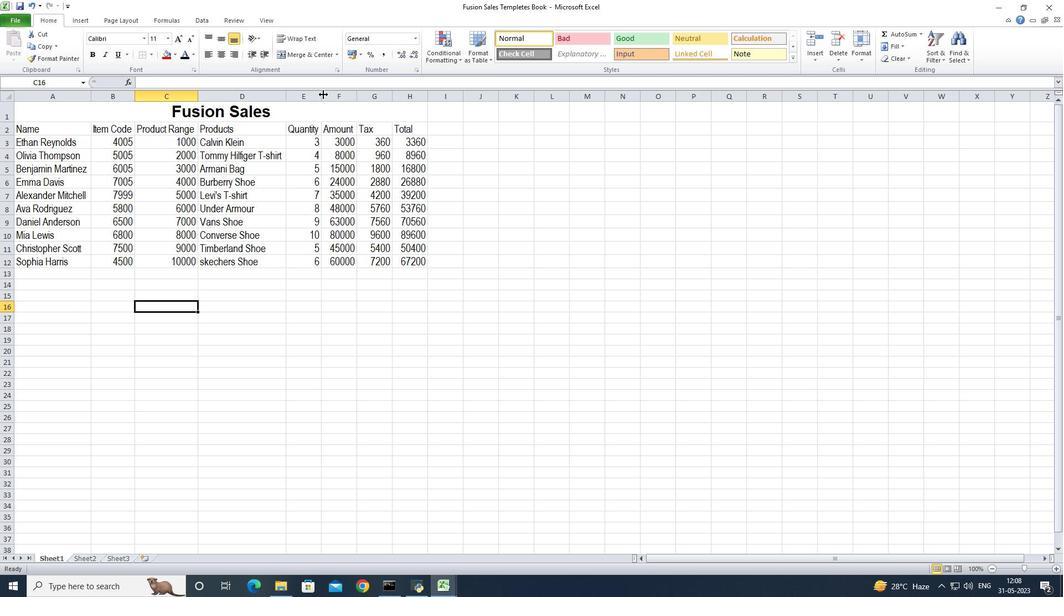 
Action: Mouse pressed left at (323, 94)
Screenshot: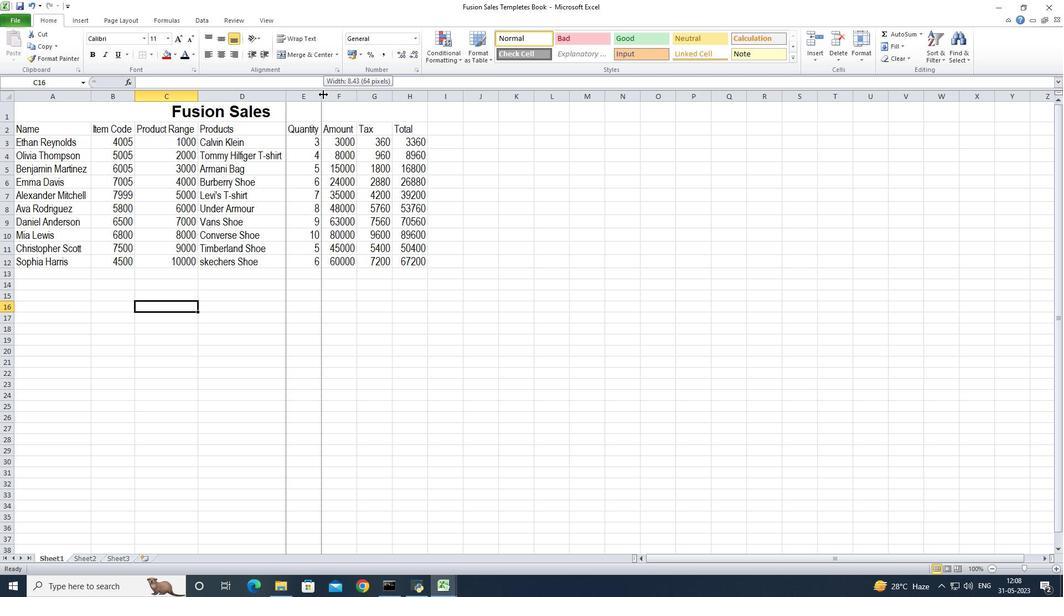 
Action: Mouse moved to (356, 100)
Screenshot: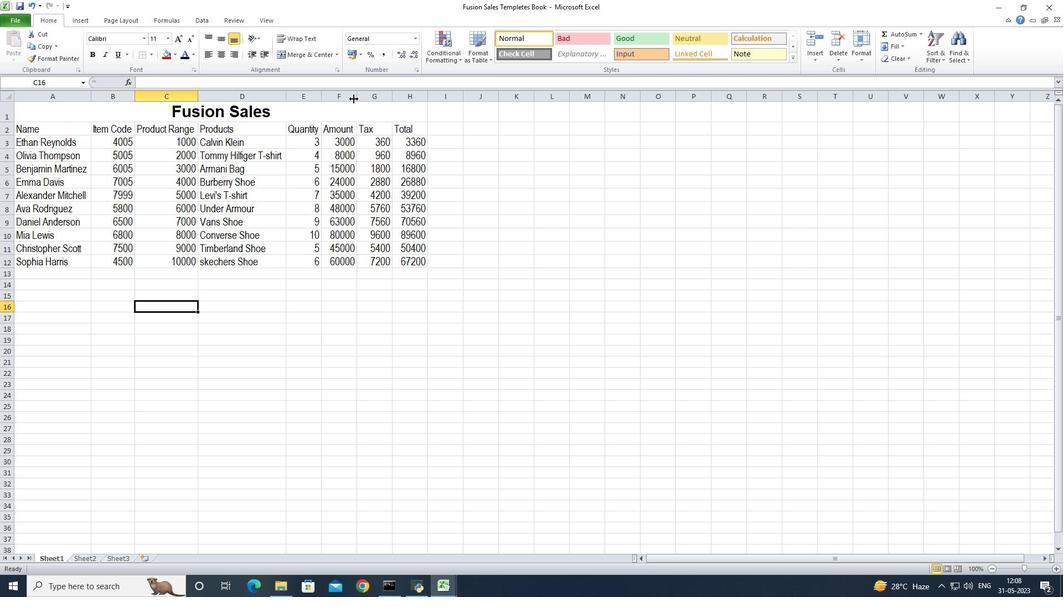 
Action: Mouse pressed left at (356, 100)
Screenshot: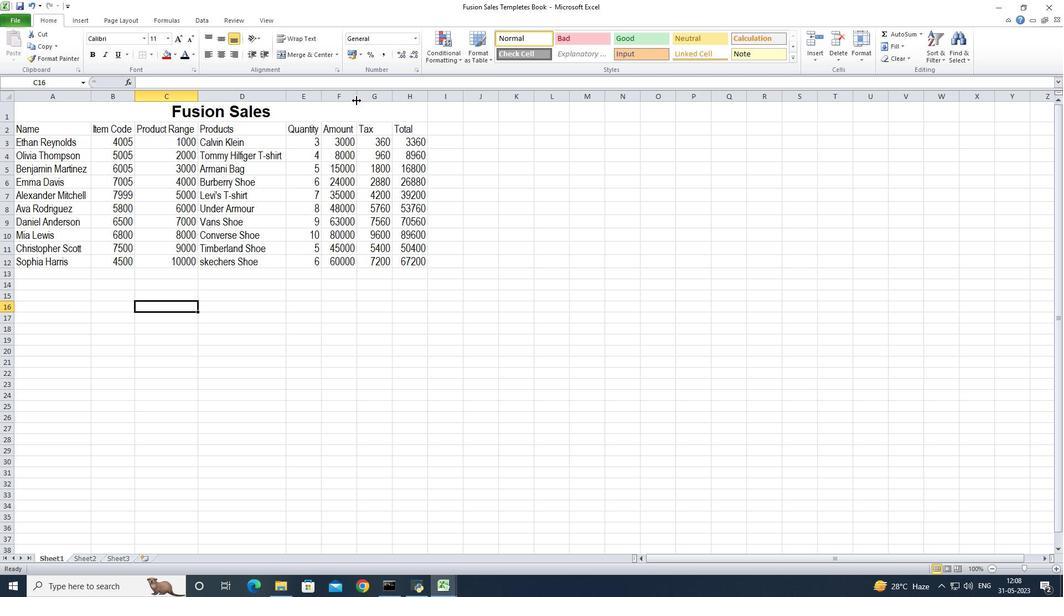 
Action: Mouse pressed left at (356, 100)
Screenshot: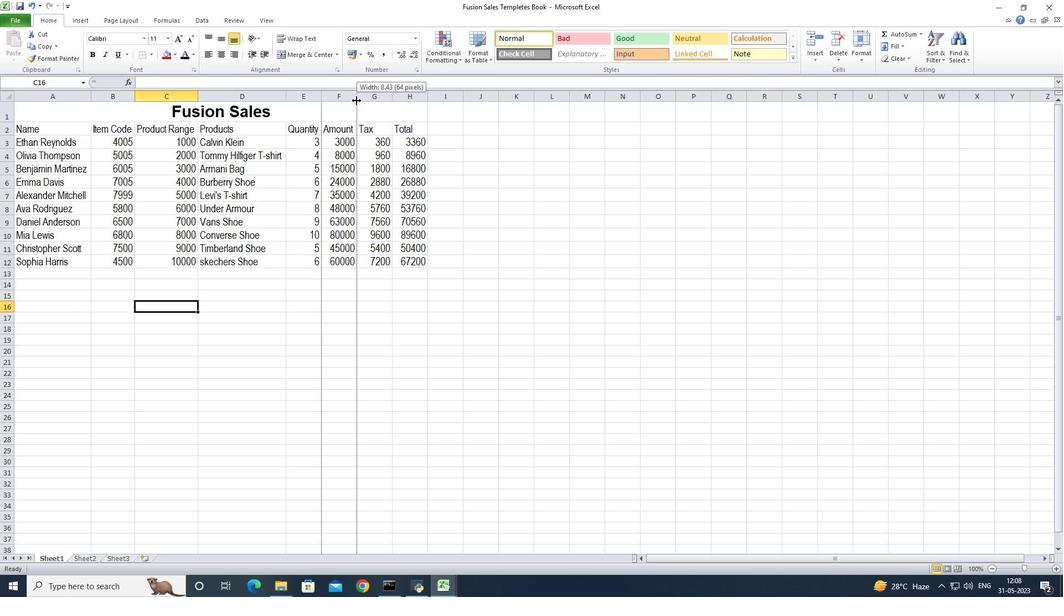 
Action: Mouse moved to (393, 100)
Screenshot: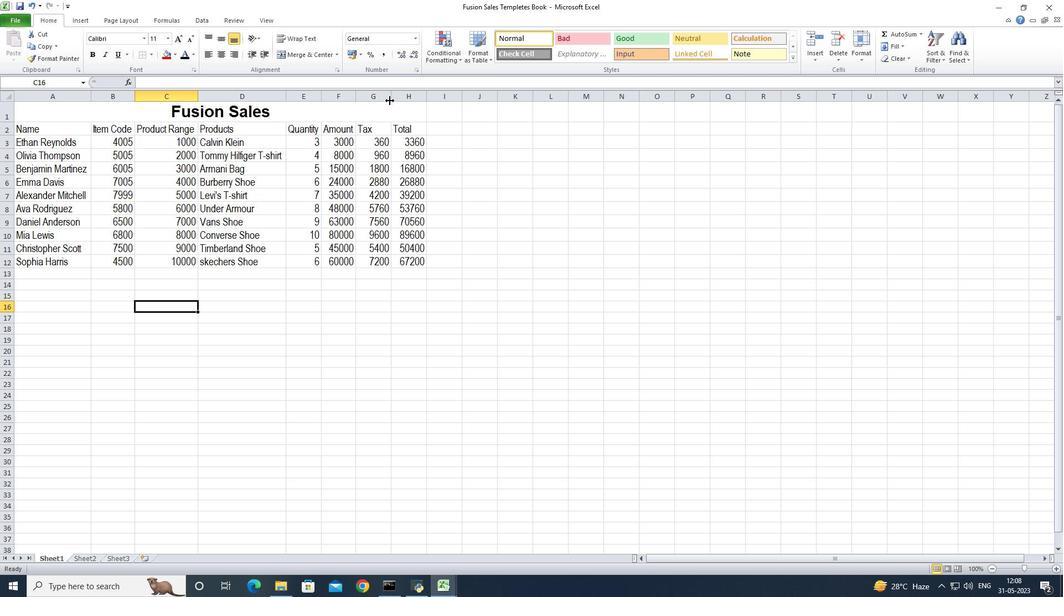 
Action: Mouse pressed left at (393, 100)
Screenshot: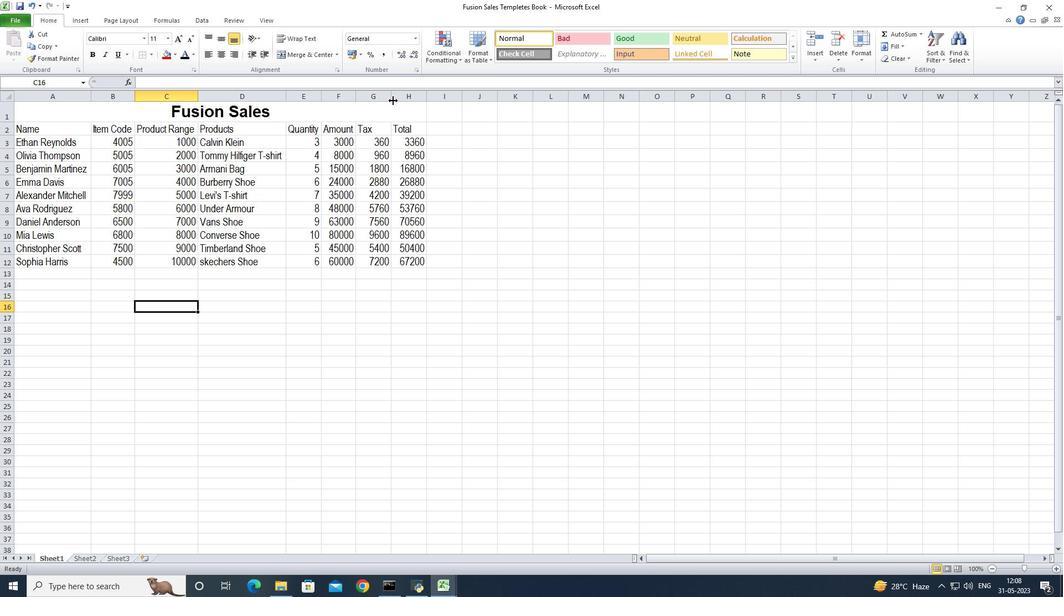 
Action: Mouse pressed left at (393, 100)
Screenshot: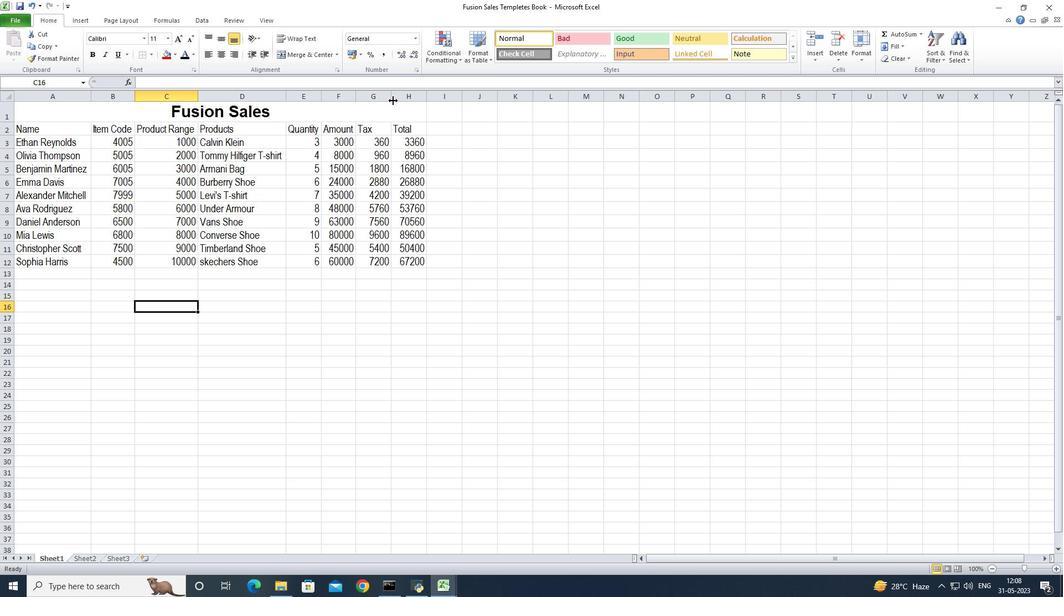 
Action: Mouse moved to (416, 99)
Screenshot: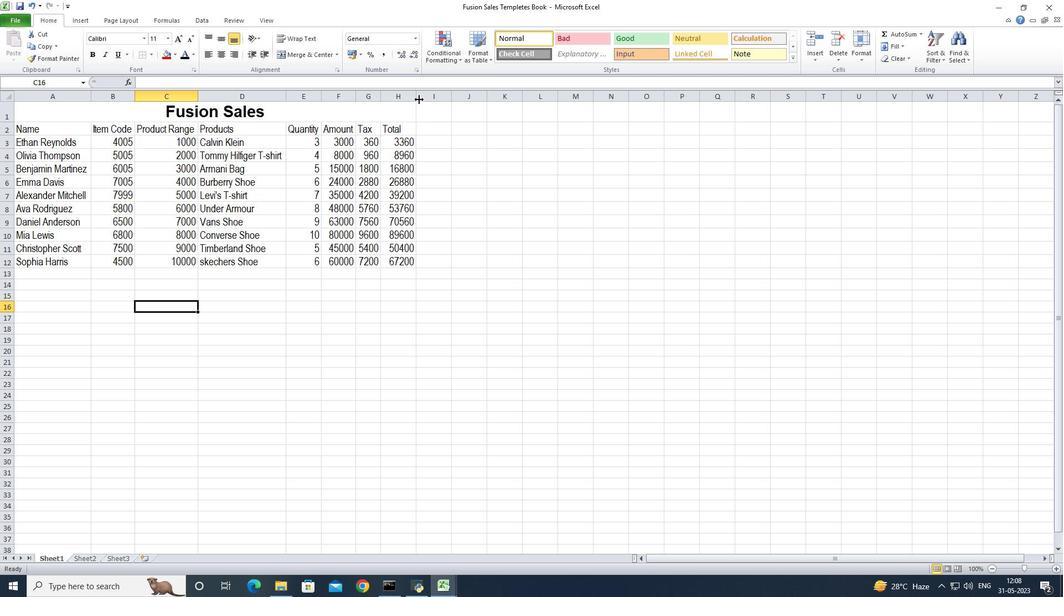 
Action: Mouse pressed left at (416, 99)
Screenshot: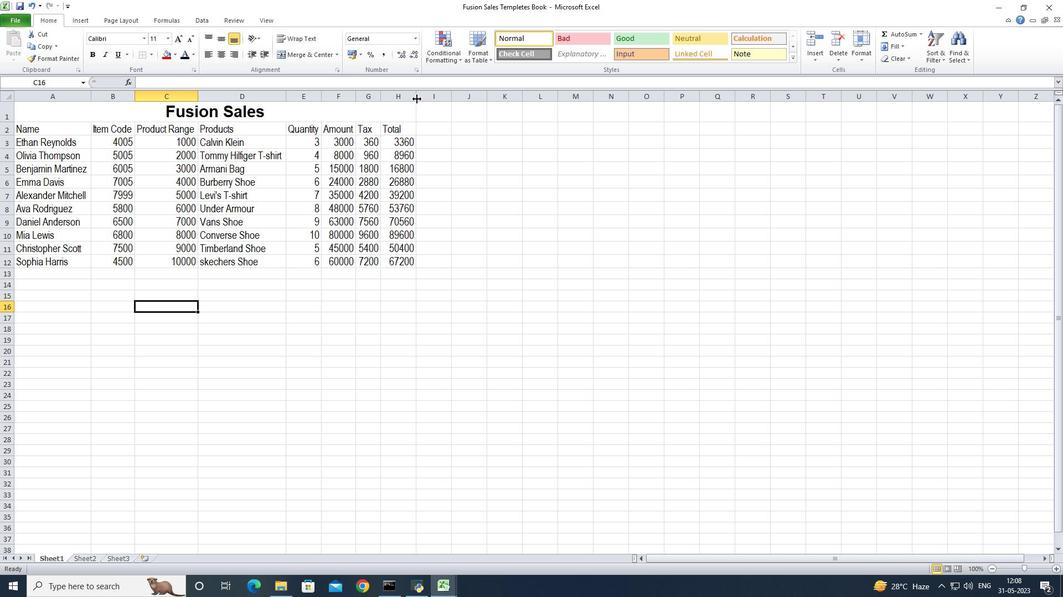 
Action: Mouse pressed left at (416, 99)
Screenshot: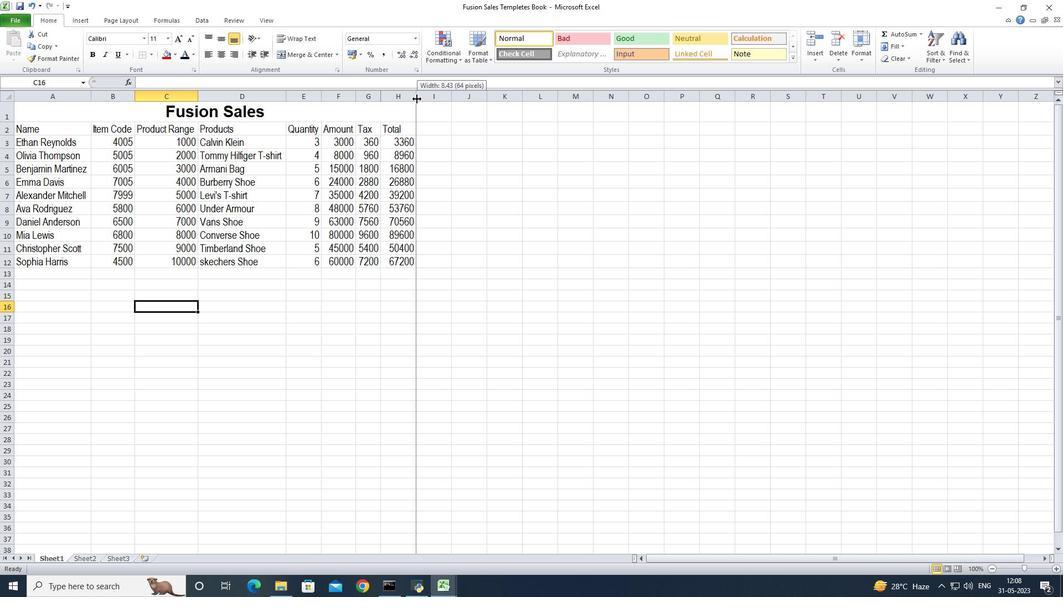 
Action: Mouse moved to (440, 277)
Screenshot: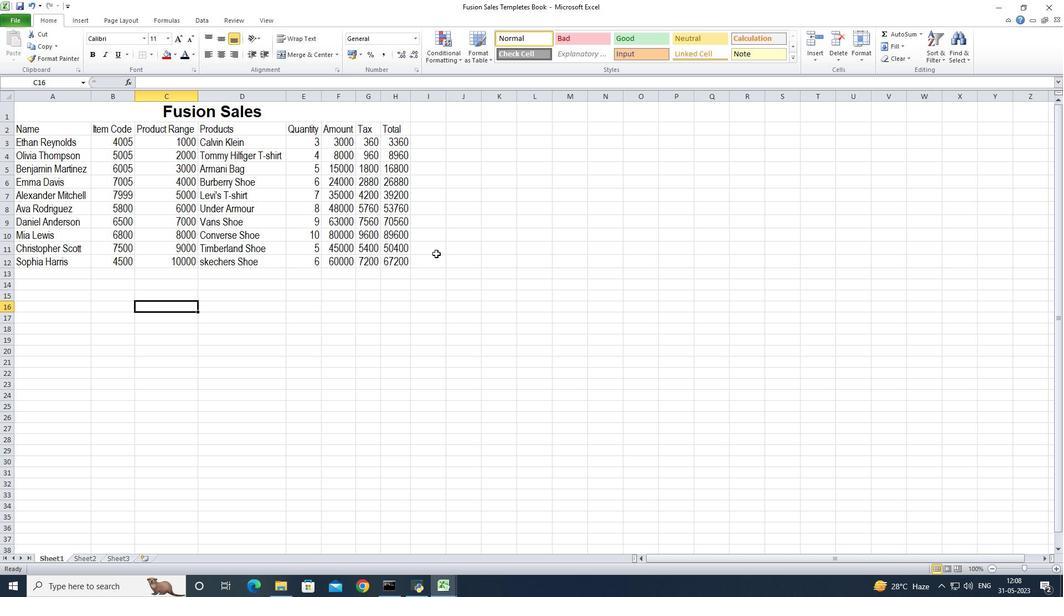 
Action: Mouse pressed left at (440, 277)
Screenshot: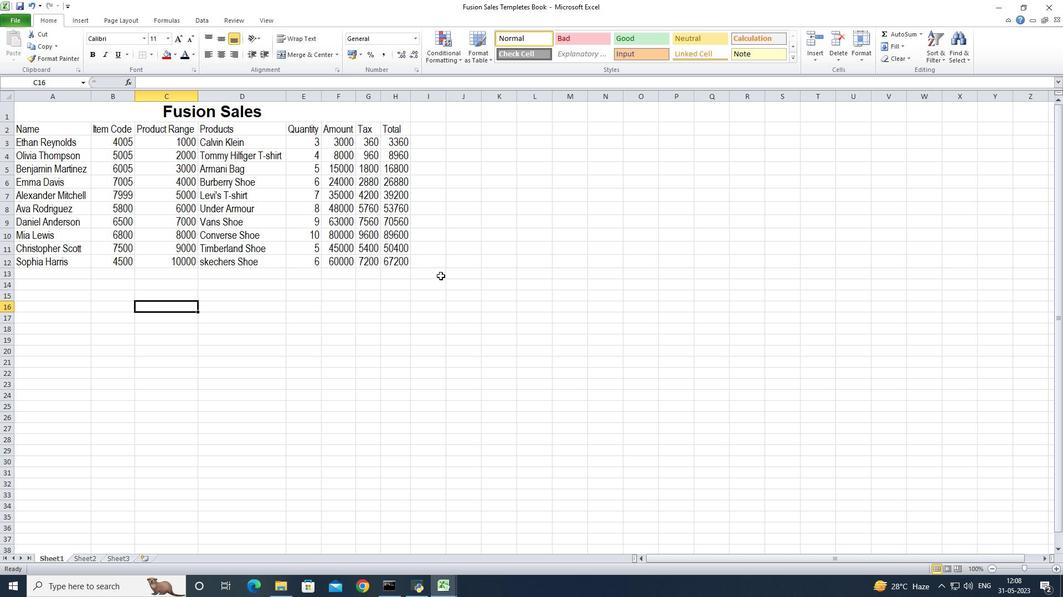 
Action: Mouse moved to (240, 327)
Screenshot: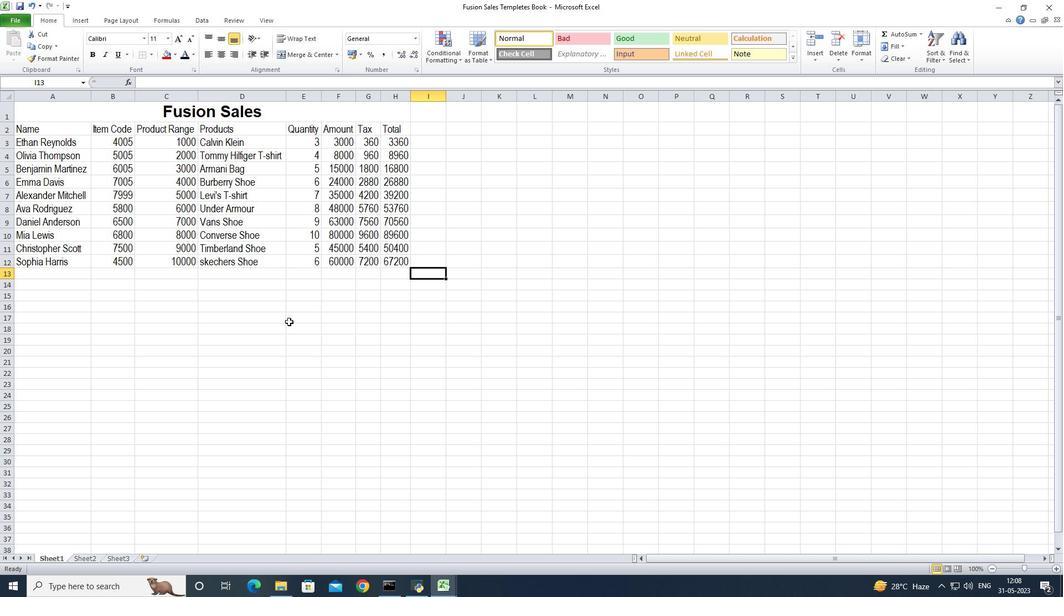 
Action: Mouse pressed left at (240, 327)
Screenshot: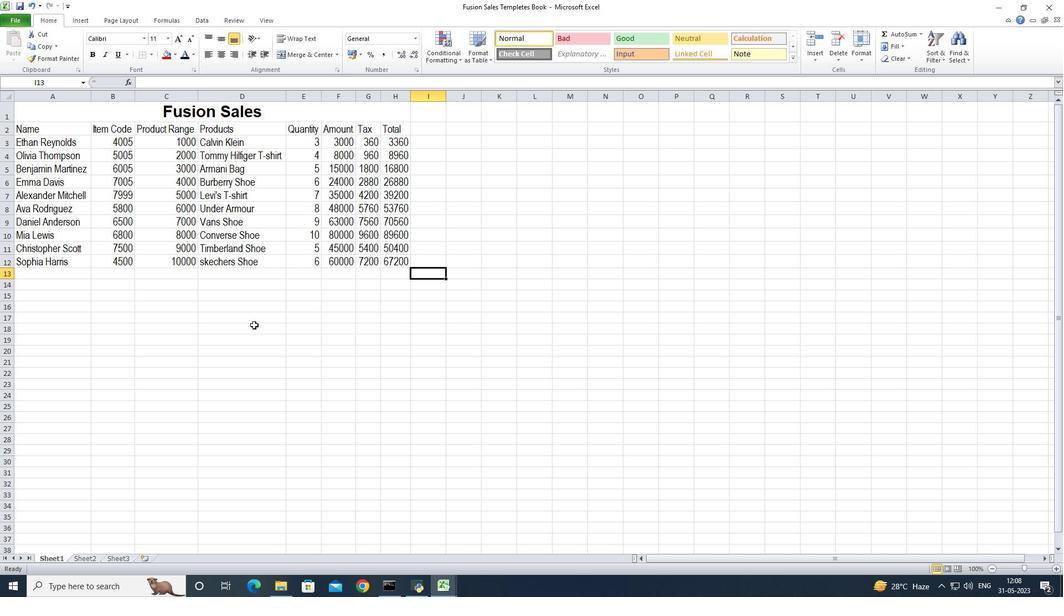 
Action: Key pressed ctrl+S
Screenshot: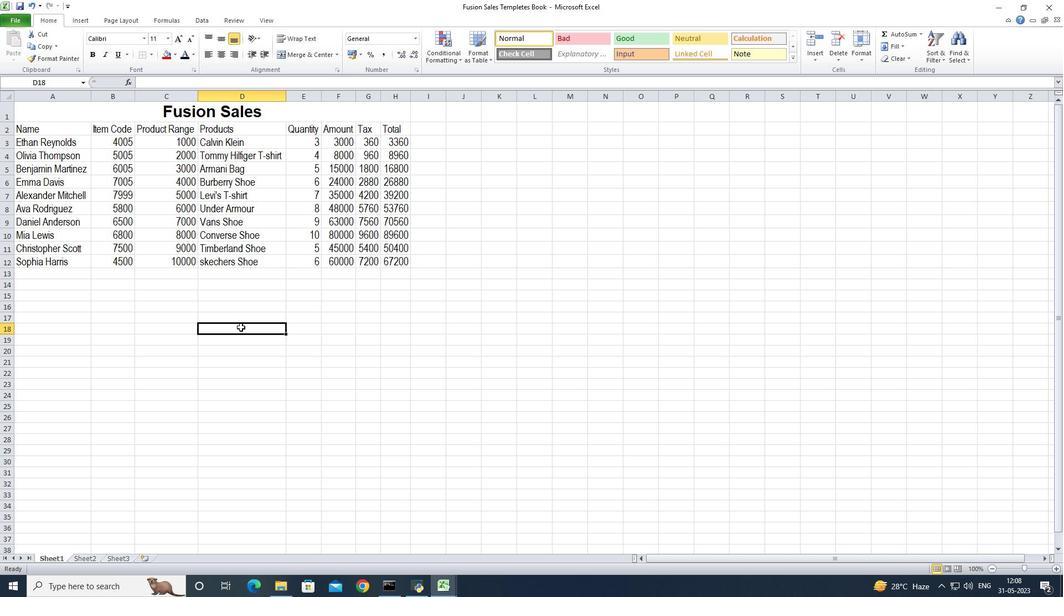
